 Task: Look for space in San José Guadalupe Otzacatipan, Mexico from 2nd June, 2023 to 9th June, 2023 for 5 adults in price range Rs.7000 to Rs.13000. Place can be shared room with 2 bedrooms having 5 beds and 2 bathrooms. Property type can be house, flat, guest house. Amenities needed are: wifi. Booking option can be shelf check-in. Required host language is English.
Action: Mouse moved to (419, 88)
Screenshot: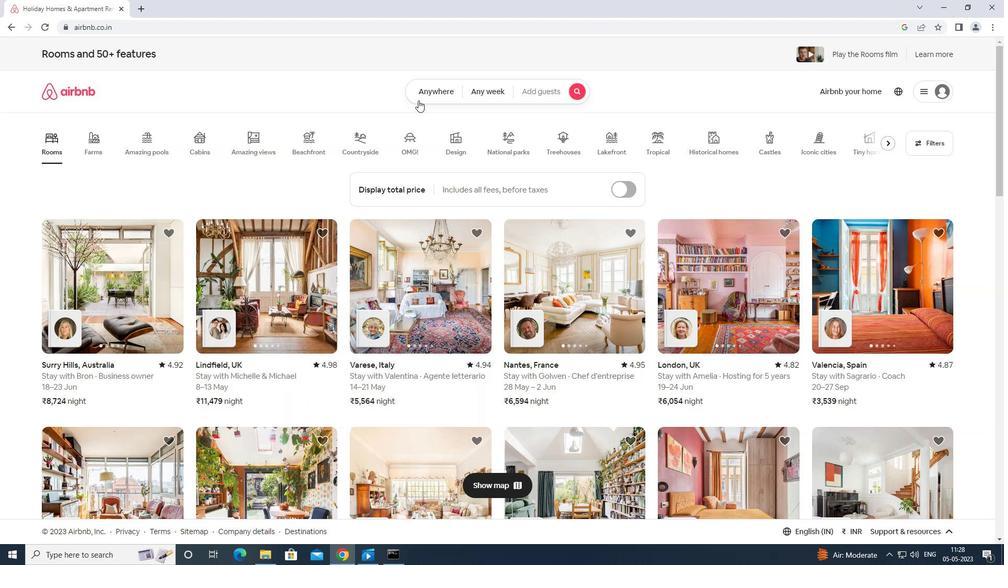 
Action: Mouse pressed left at (419, 88)
Screenshot: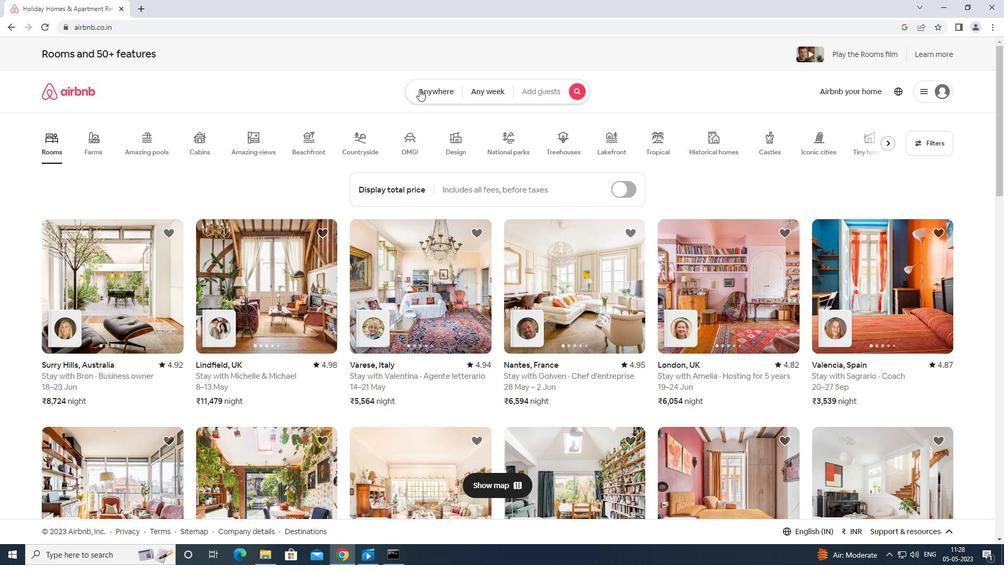 
Action: Mouse moved to (343, 129)
Screenshot: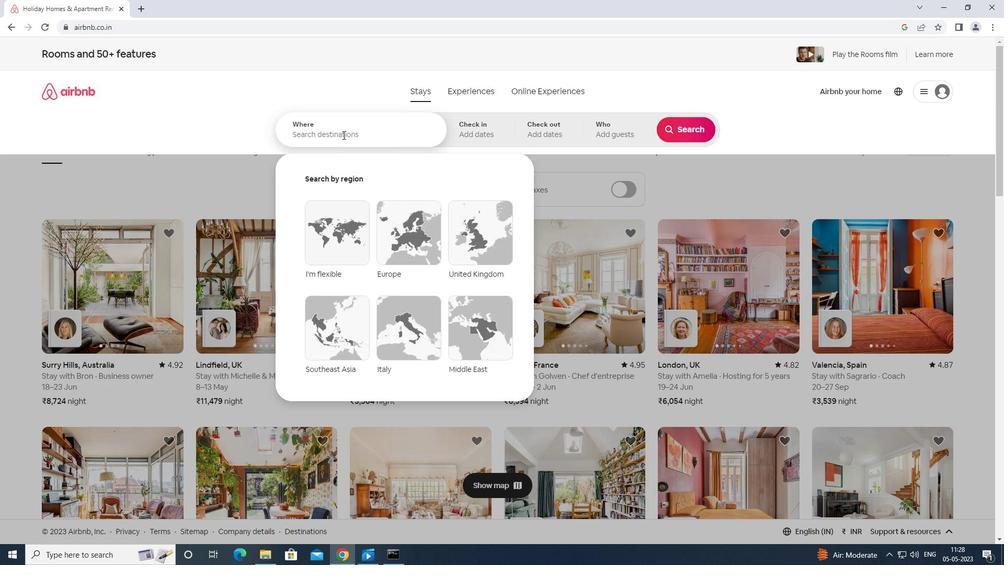 
Action: Mouse pressed left at (343, 129)
Screenshot: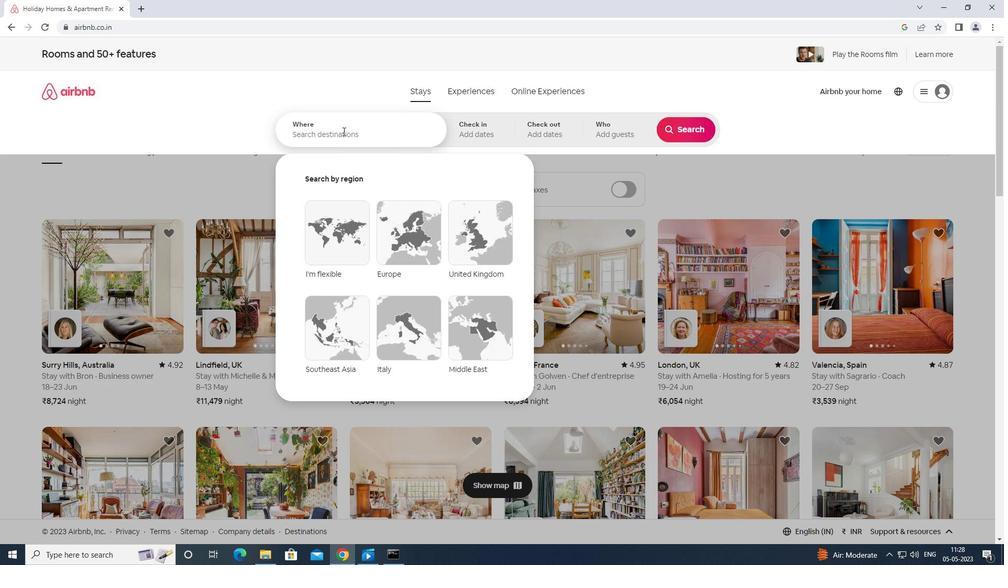 
Action: Mouse moved to (343, 128)
Screenshot: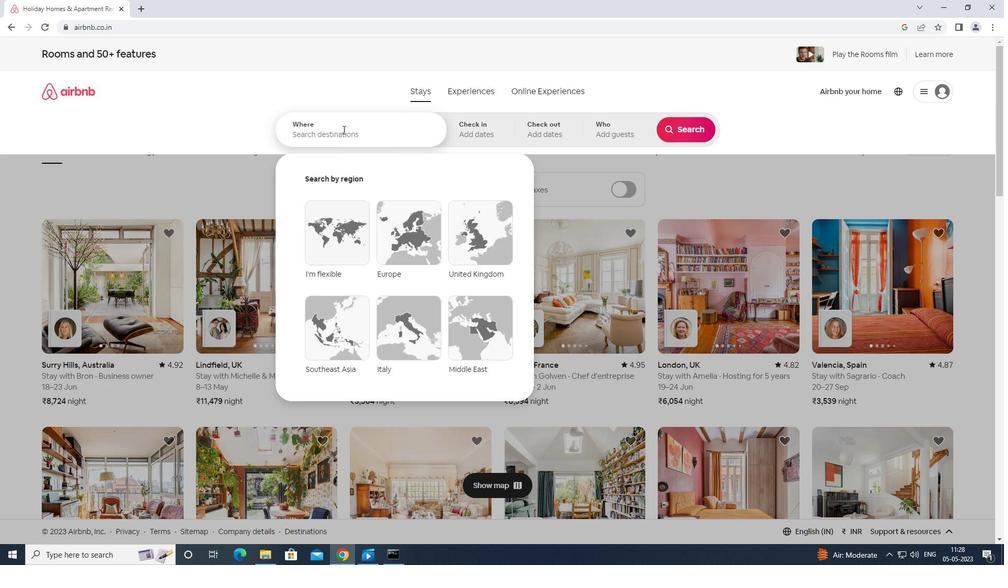 
Action: Key pressed <Key.caps_lock><Key.shift>SA<Key.backspace><Key.backspace><Key.shift>
Screenshot: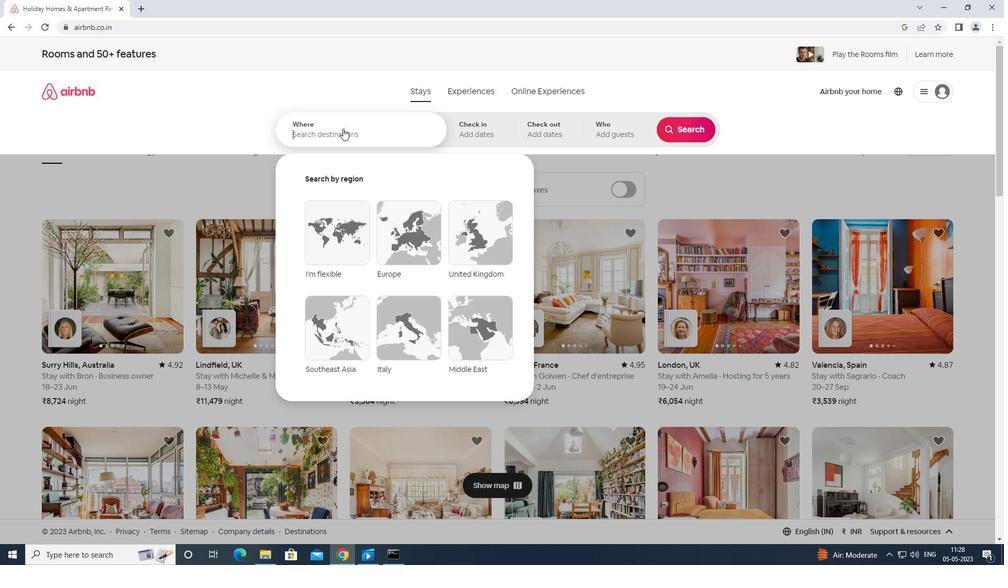 
Action: Mouse moved to (343, 128)
Screenshot: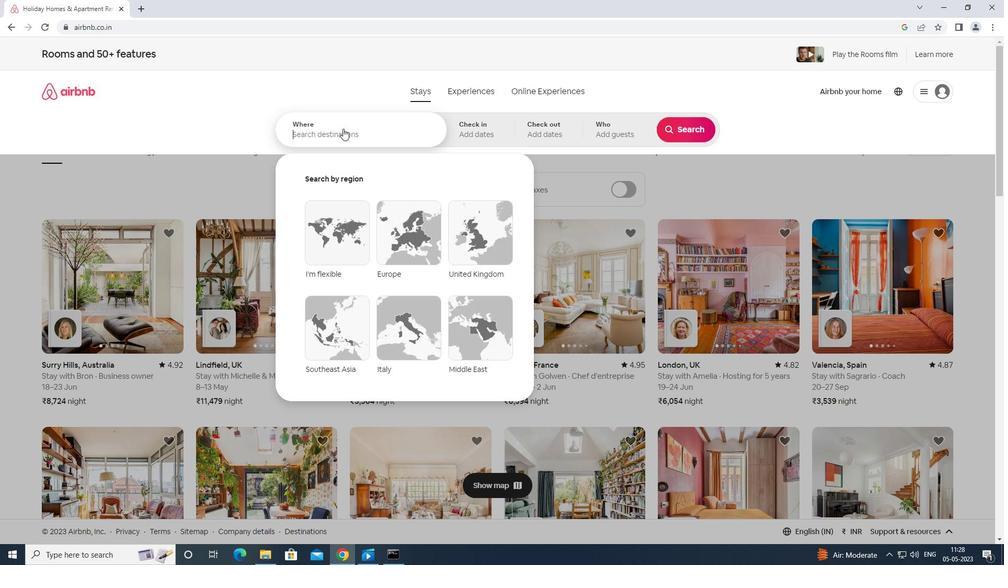 
Action: Key pressed <Key.caps_lock>
Screenshot: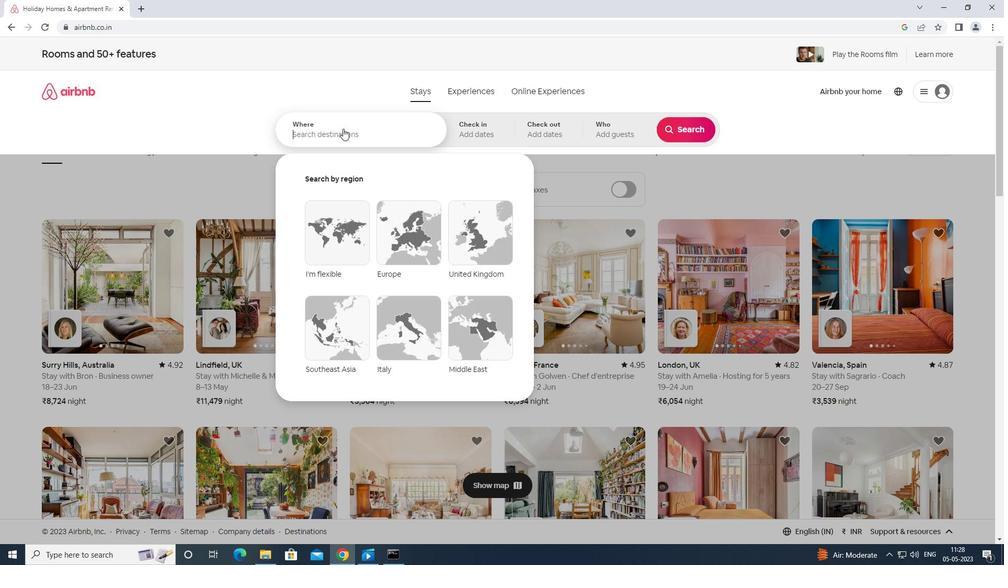 
Action: Mouse moved to (340, 129)
Screenshot: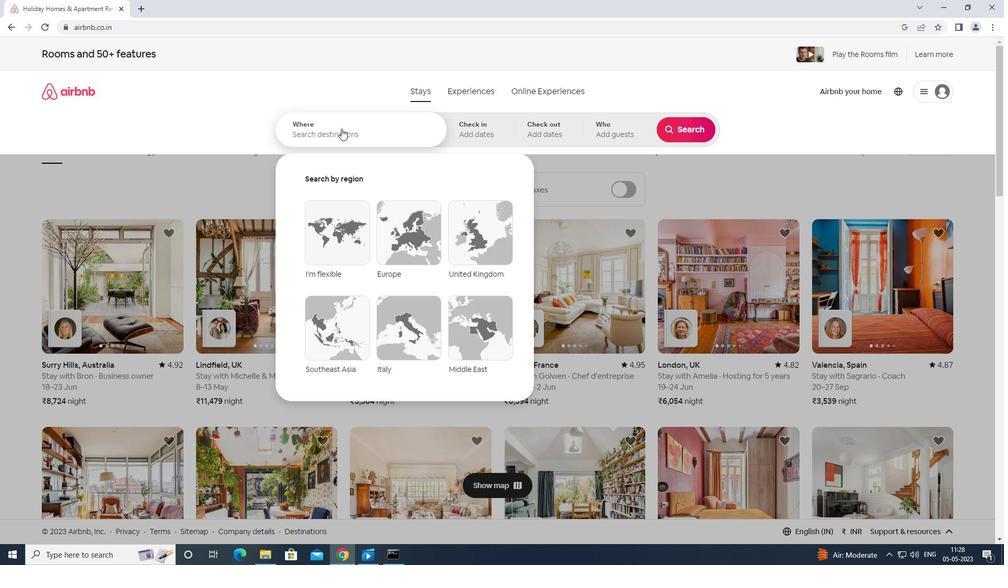 
Action: Key pressed SANJO
Screenshot: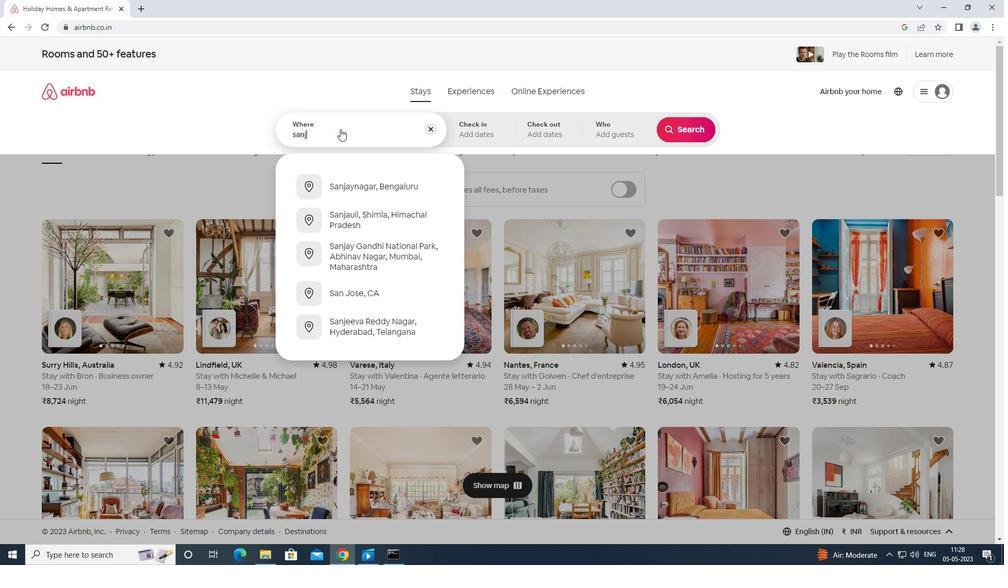 
Action: Mouse moved to (340, 129)
Screenshot: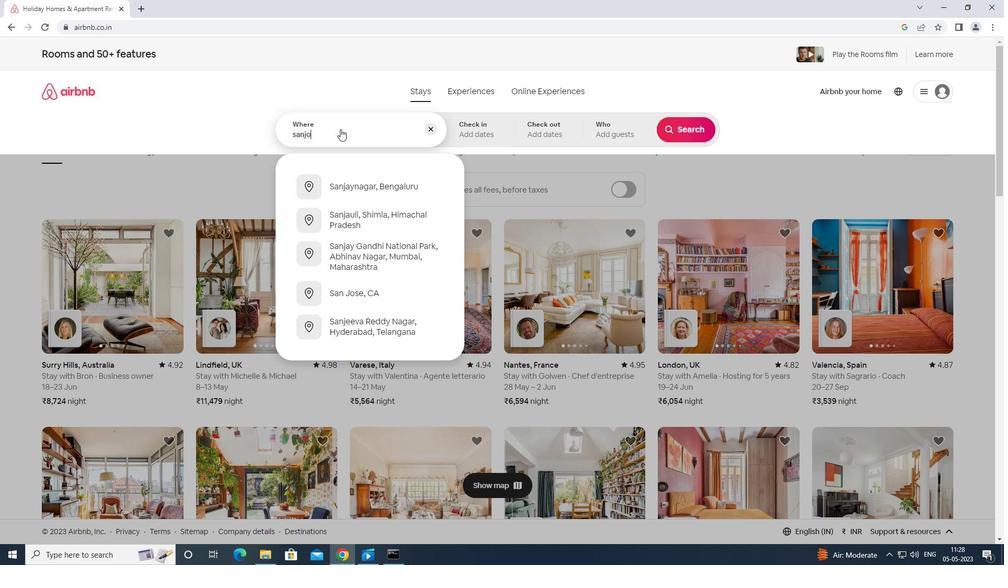 
Action: Key pressed SE
Screenshot: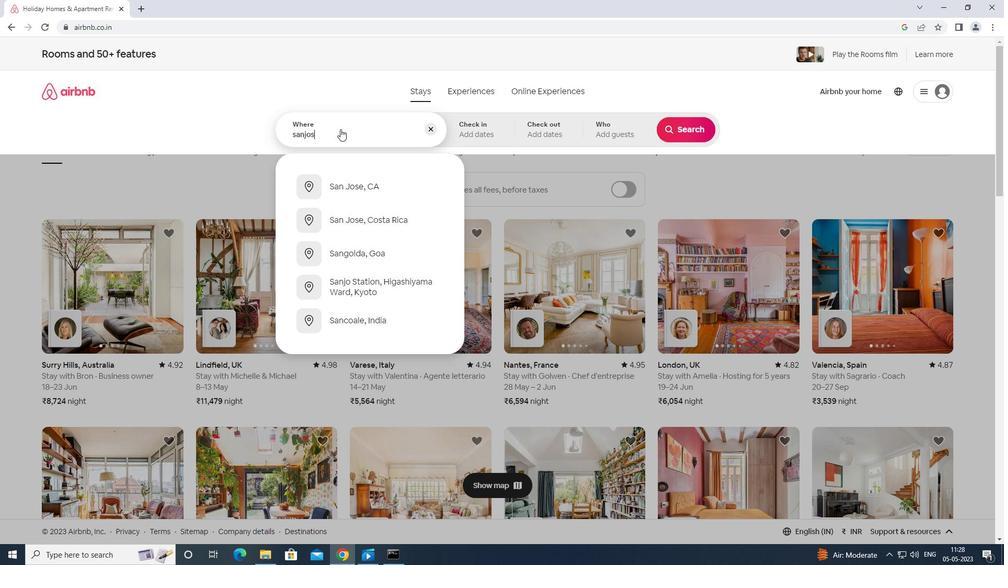 
Action: Mouse moved to (339, 129)
Screenshot: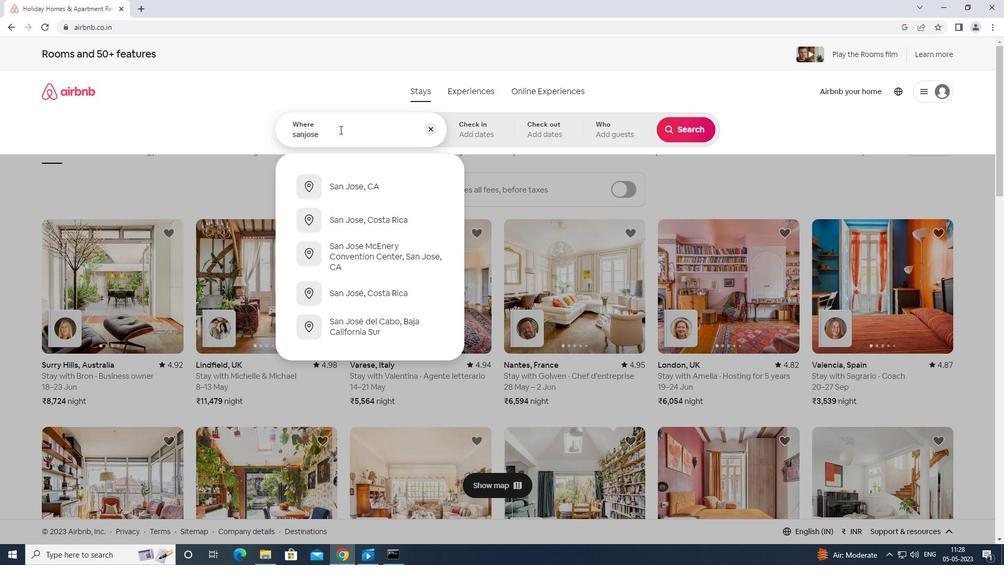 
Action: Key pressed <Key.space>GU
Screenshot: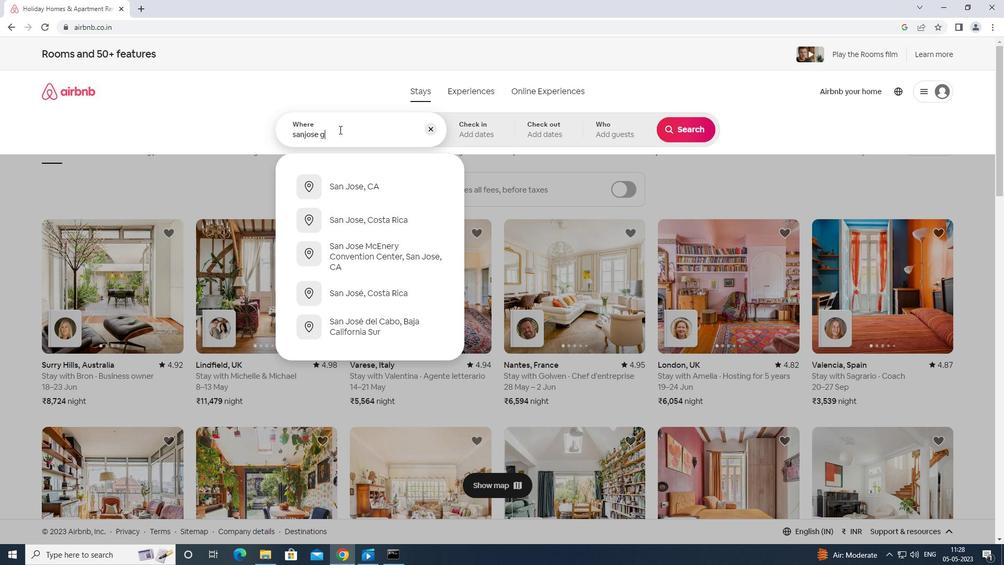 
Action: Mouse moved to (339, 130)
Screenshot: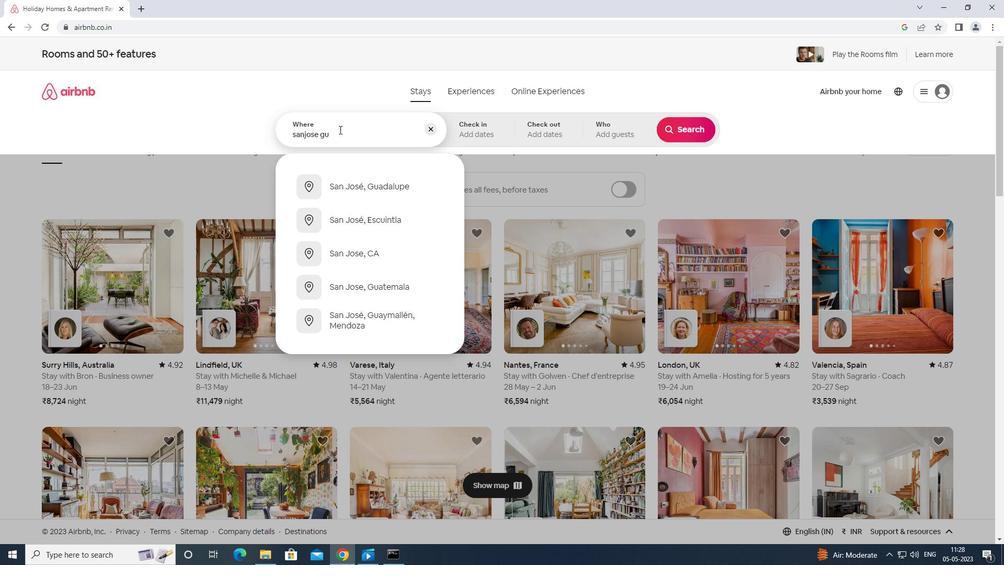 
Action: Key pressed ALUPE<Key.space>OTZACATIOA<Key.backspace><Key.backspace>PAM<Key.backspace>N<Key.enter>
Screenshot: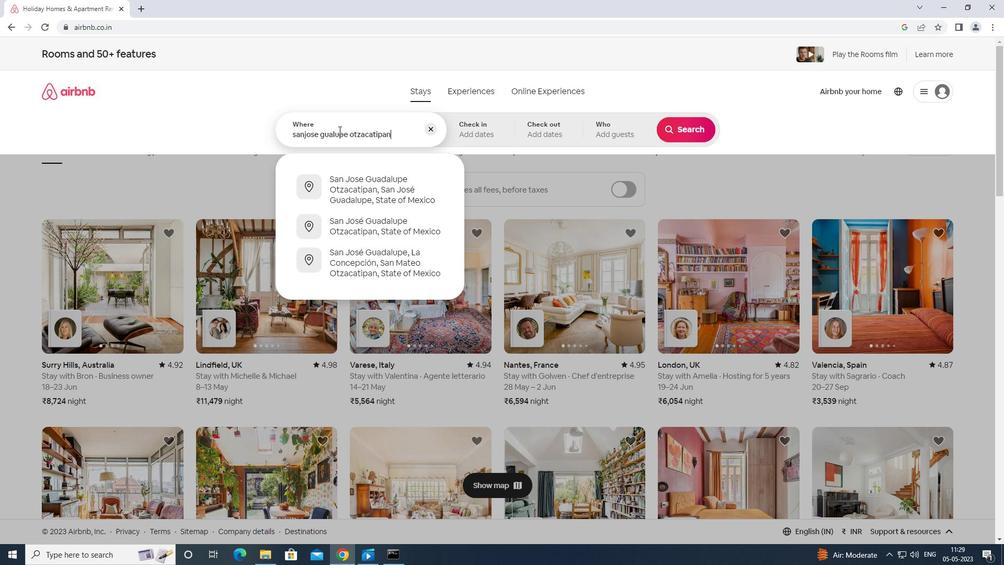 
Action: Mouse moved to (646, 256)
Screenshot: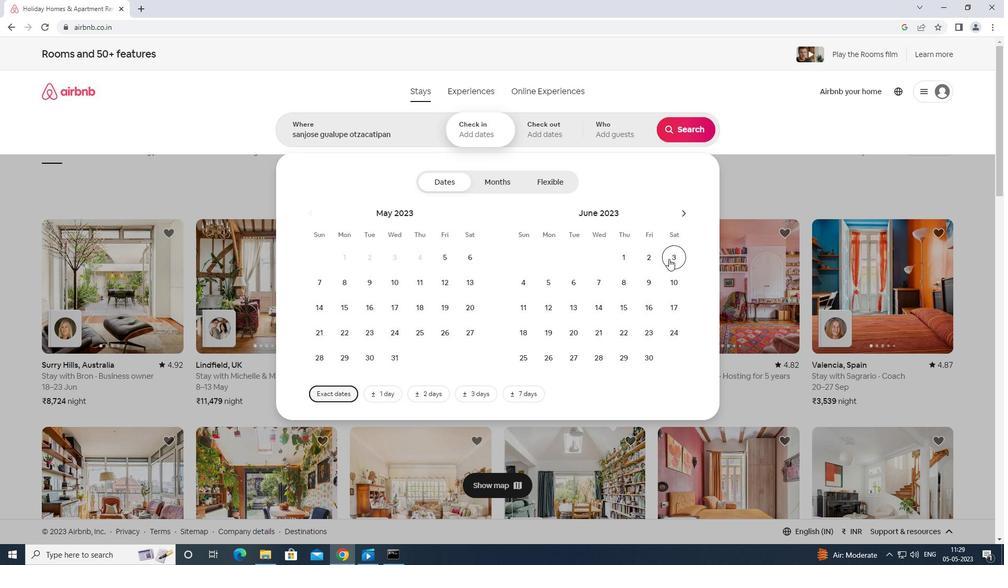 
Action: Mouse pressed left at (646, 256)
Screenshot: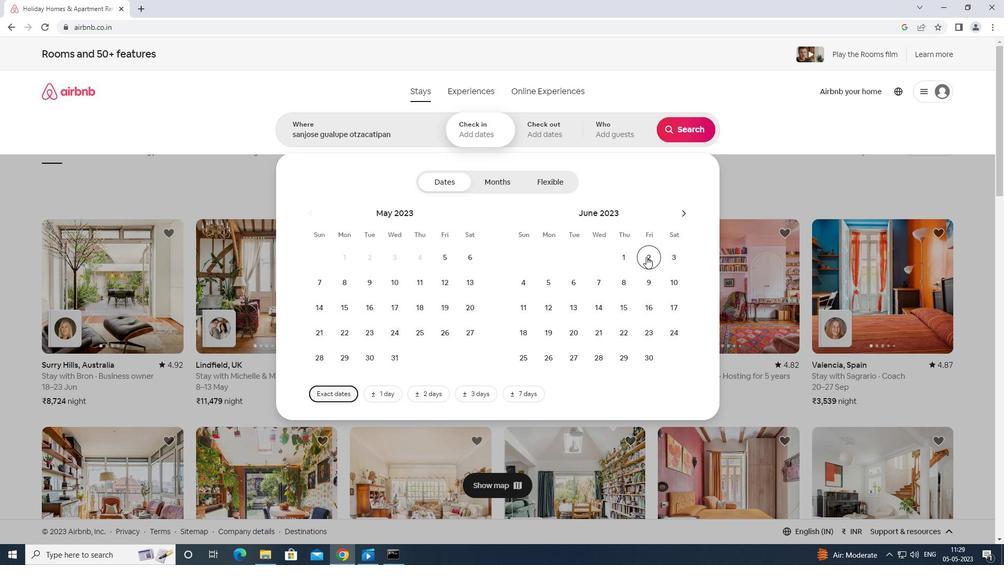 
Action: Mouse moved to (646, 282)
Screenshot: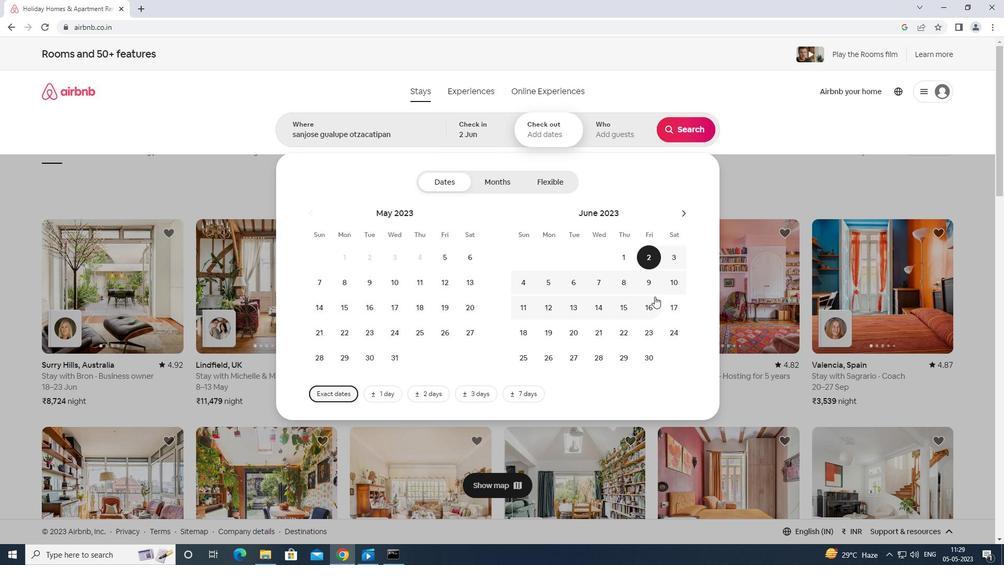 
Action: Mouse pressed left at (646, 282)
Screenshot: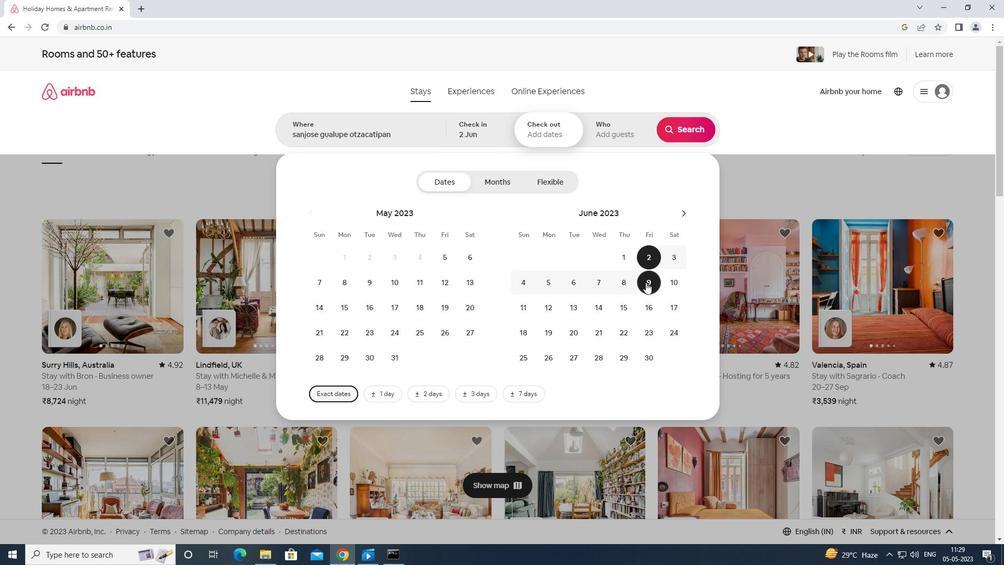
Action: Mouse moved to (617, 126)
Screenshot: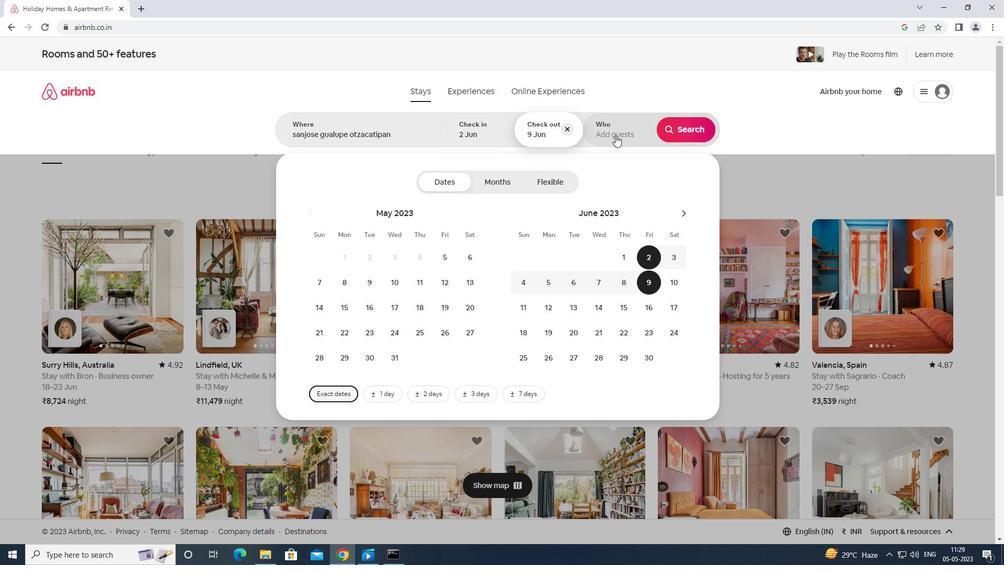 
Action: Mouse pressed left at (617, 126)
Screenshot: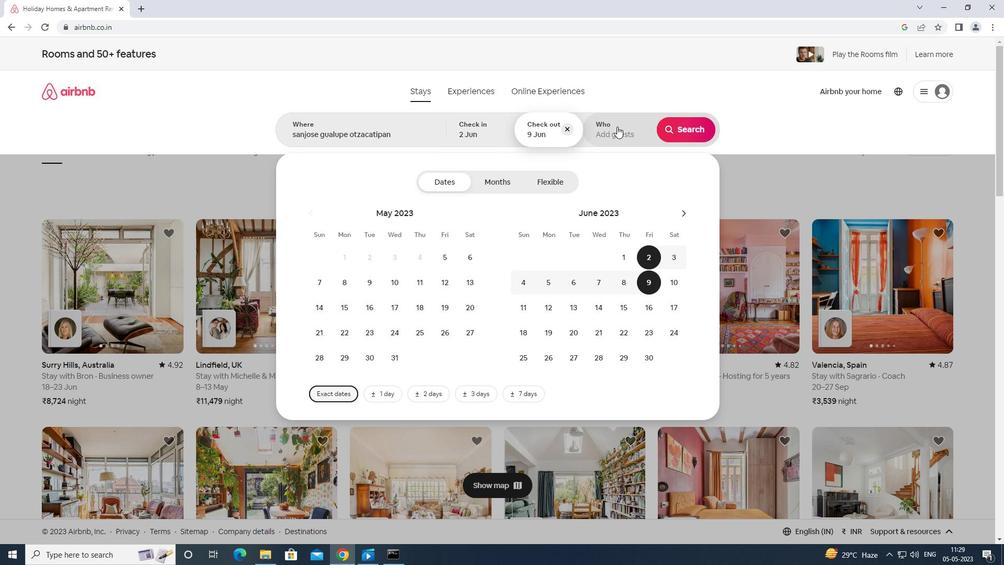 
Action: Mouse moved to (704, 189)
Screenshot: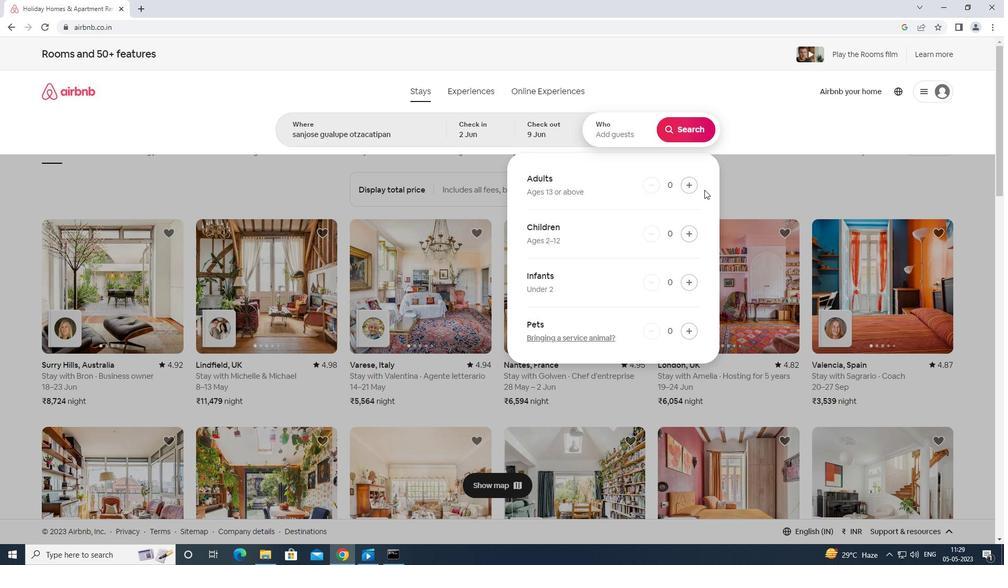 
Action: Mouse pressed left at (704, 189)
Screenshot: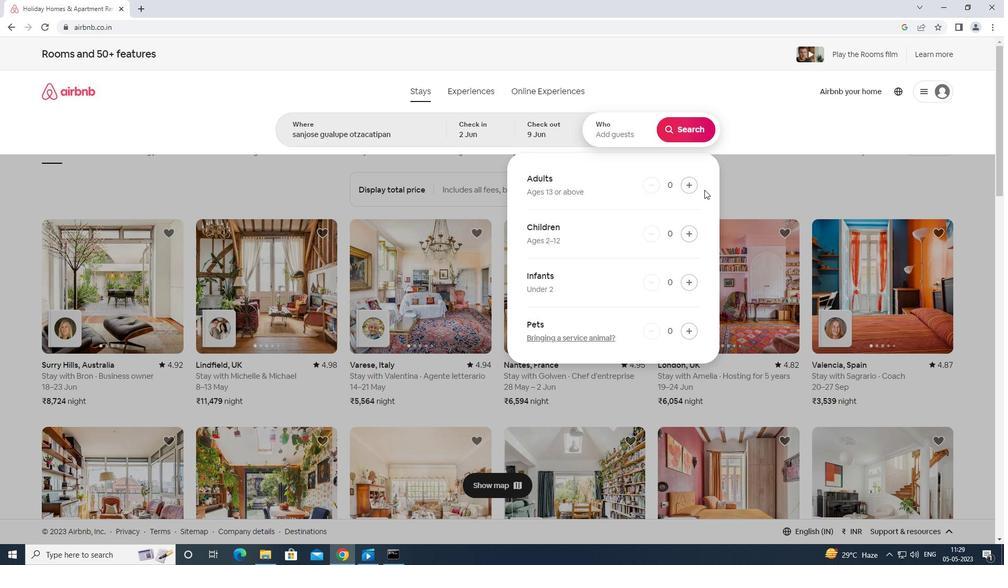 
Action: Mouse moved to (694, 186)
Screenshot: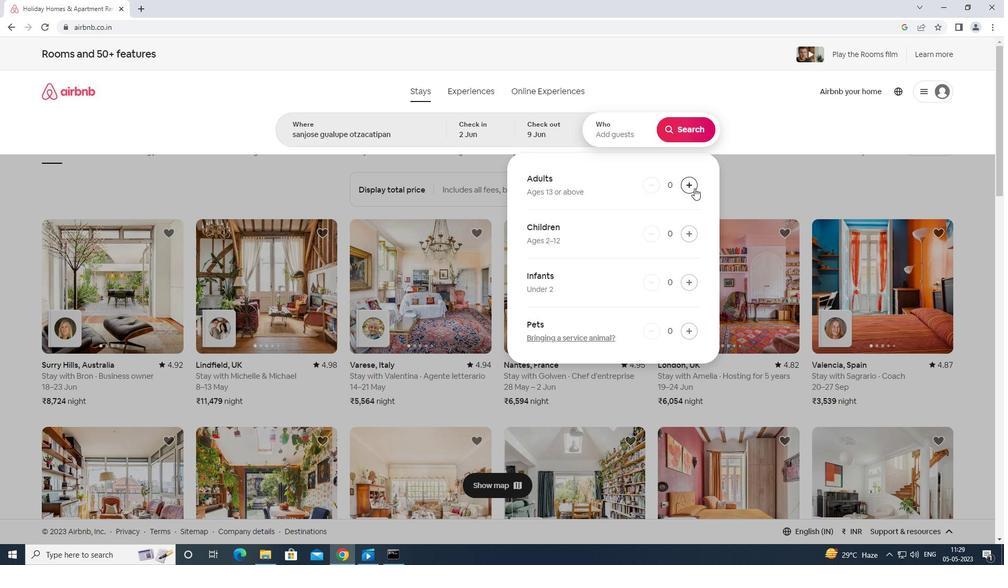 
Action: Mouse pressed left at (694, 186)
Screenshot: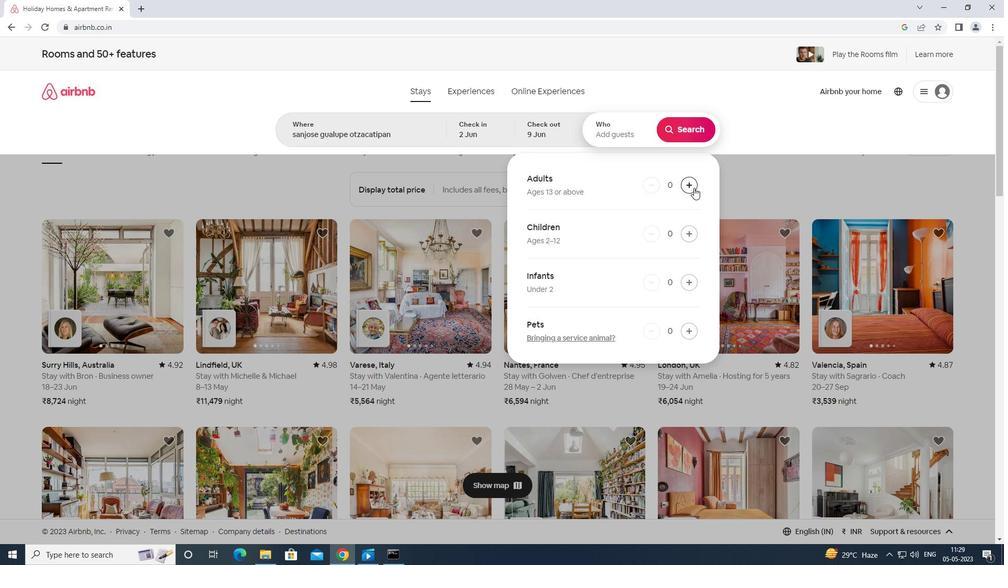 
Action: Mouse moved to (695, 185)
Screenshot: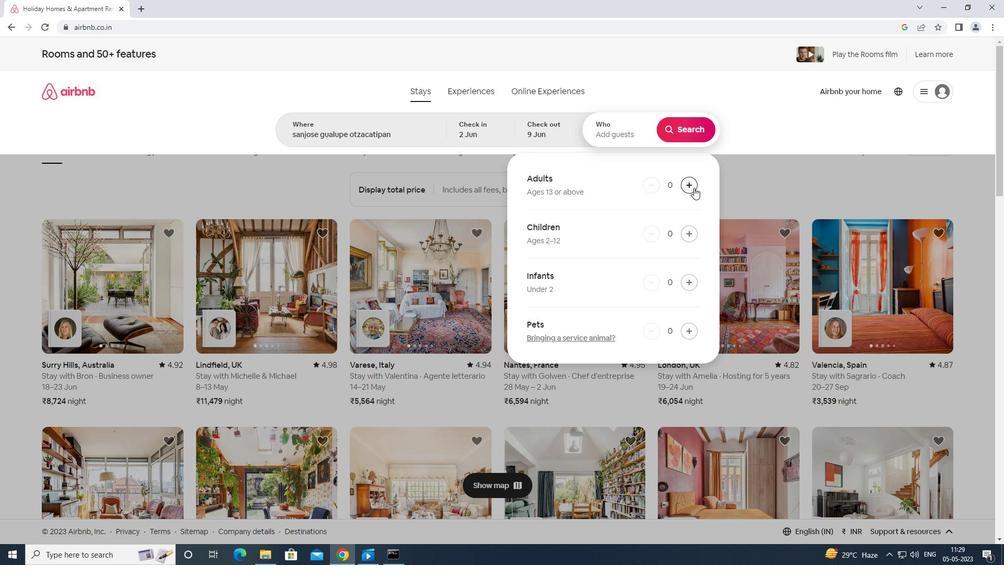 
Action: Mouse pressed left at (695, 185)
Screenshot: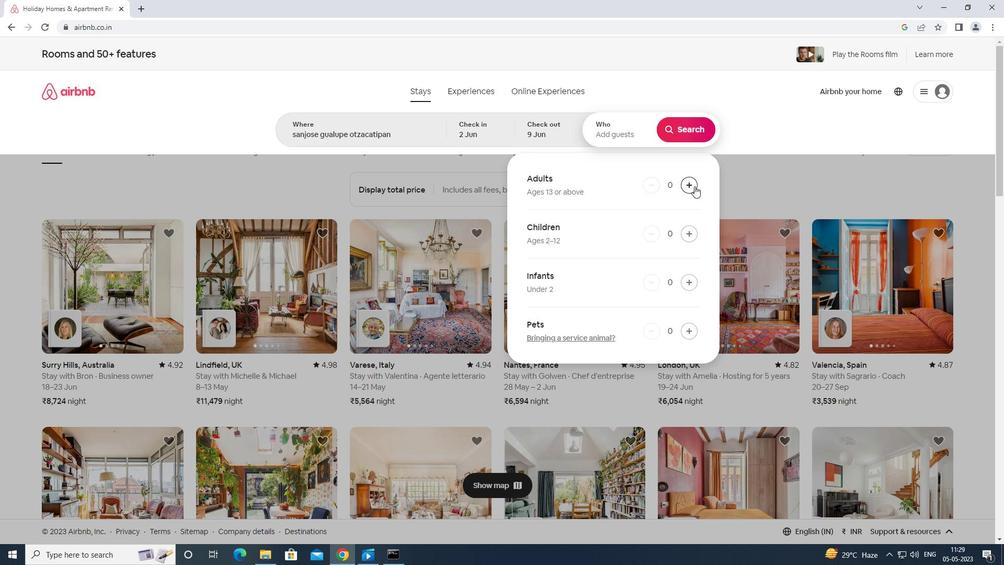 
Action: Mouse moved to (696, 185)
Screenshot: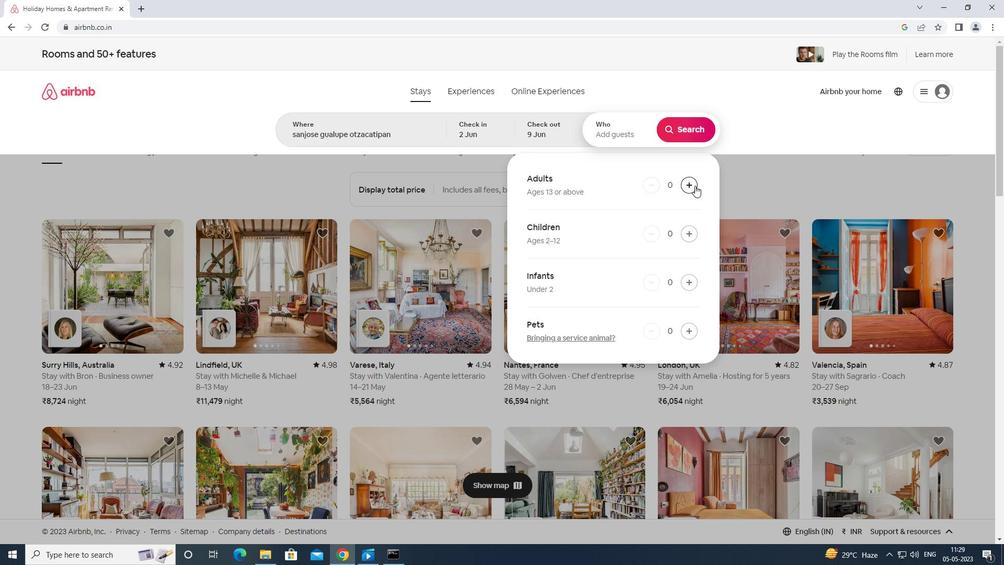 
Action: Mouse pressed left at (696, 185)
Screenshot: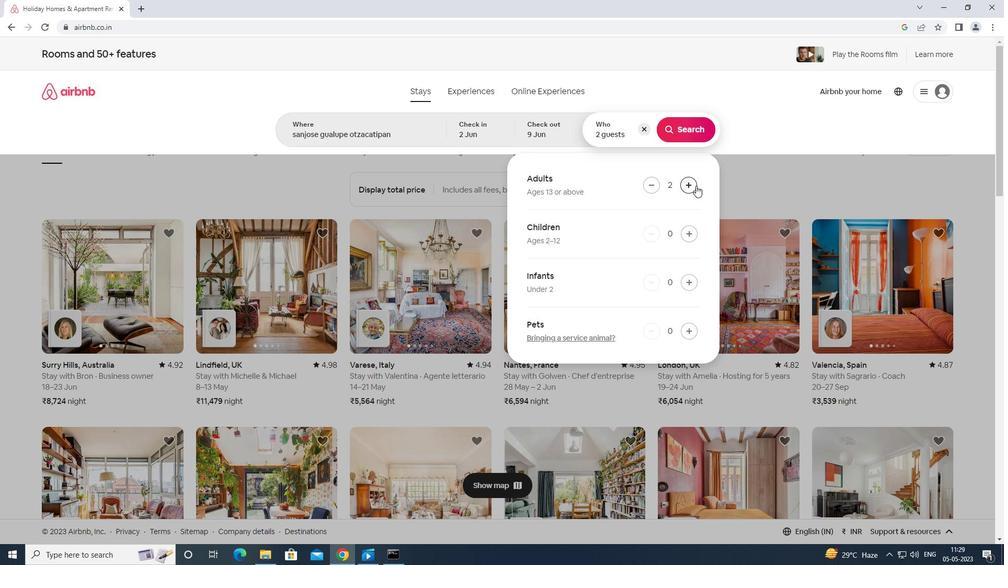 
Action: Mouse pressed left at (696, 185)
Screenshot: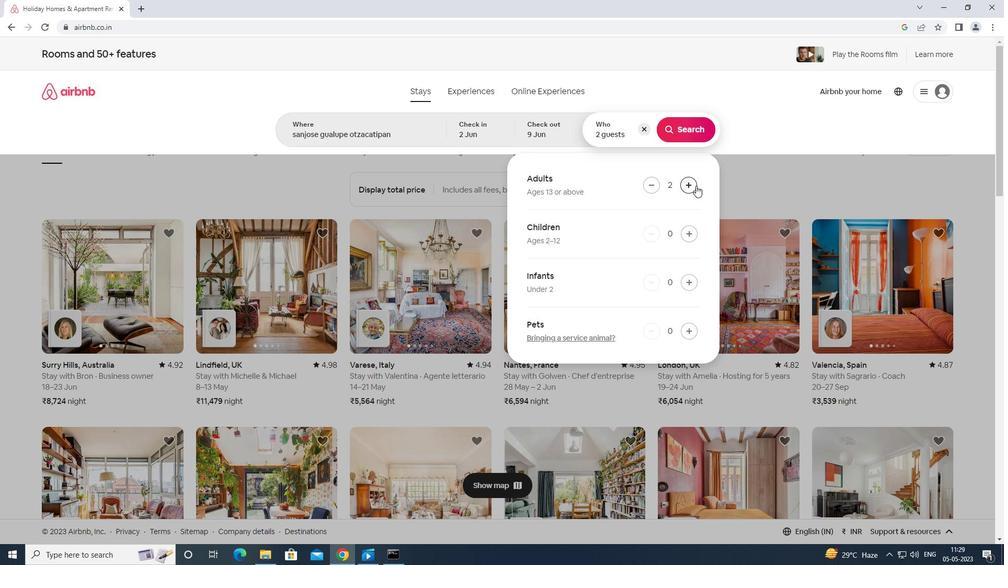 
Action: Mouse pressed left at (696, 185)
Screenshot: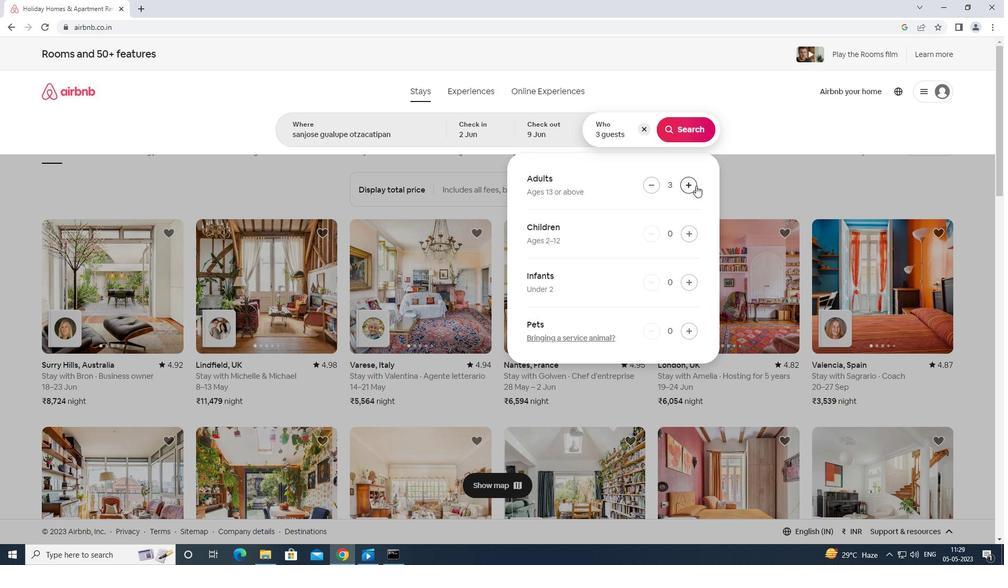 
Action: Mouse moved to (693, 131)
Screenshot: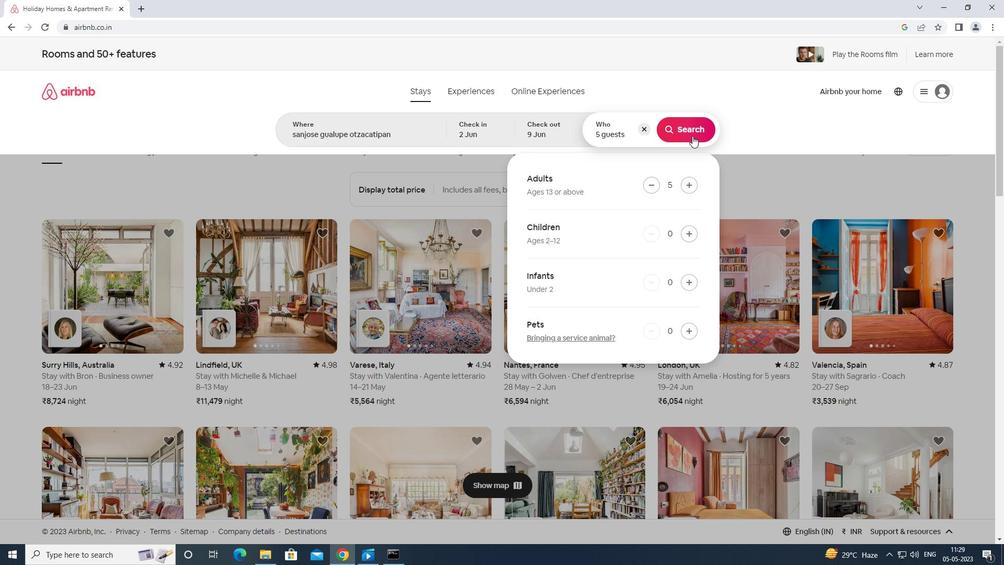 
Action: Mouse pressed left at (693, 131)
Screenshot: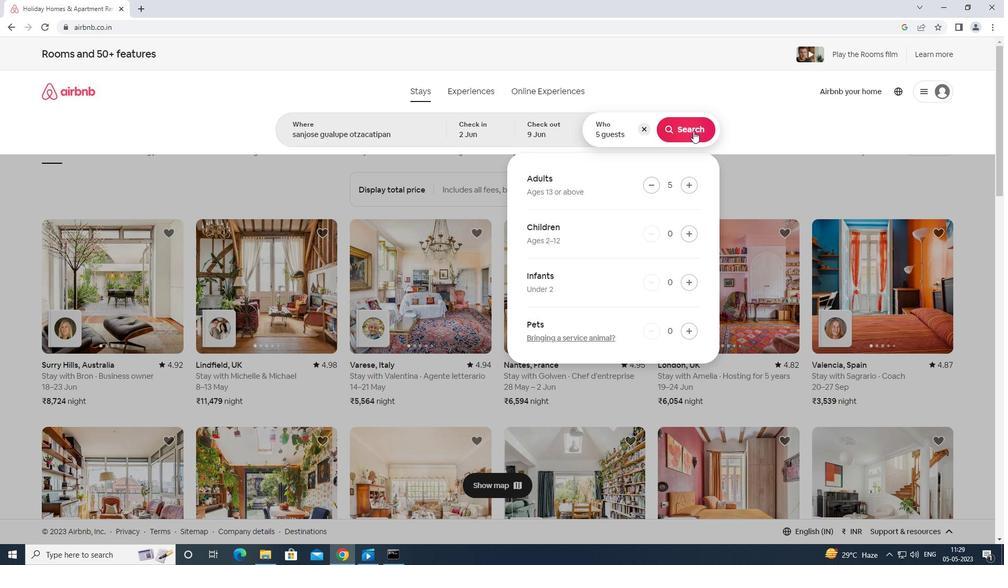 
Action: Mouse moved to (962, 94)
Screenshot: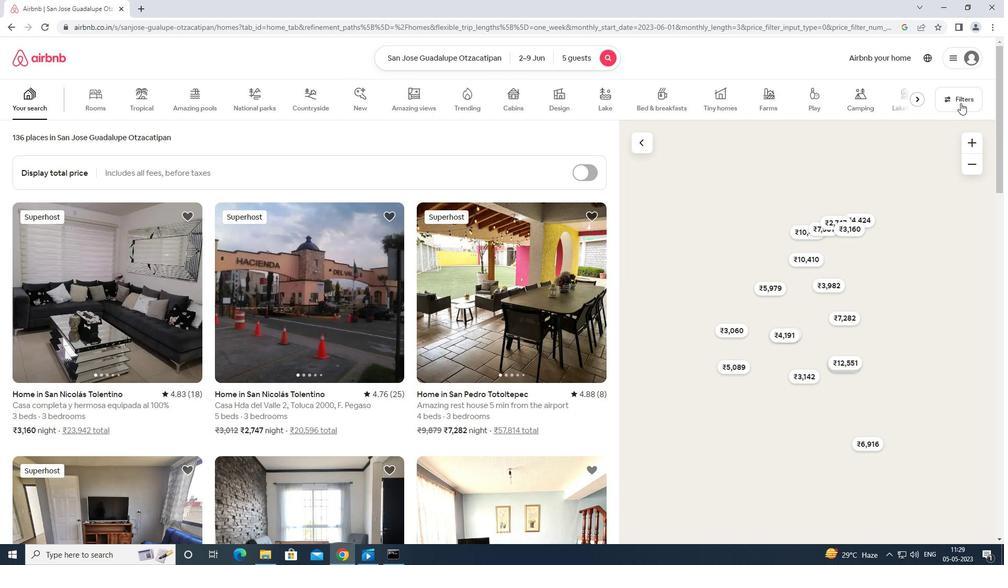 
Action: Mouse pressed left at (962, 94)
Screenshot: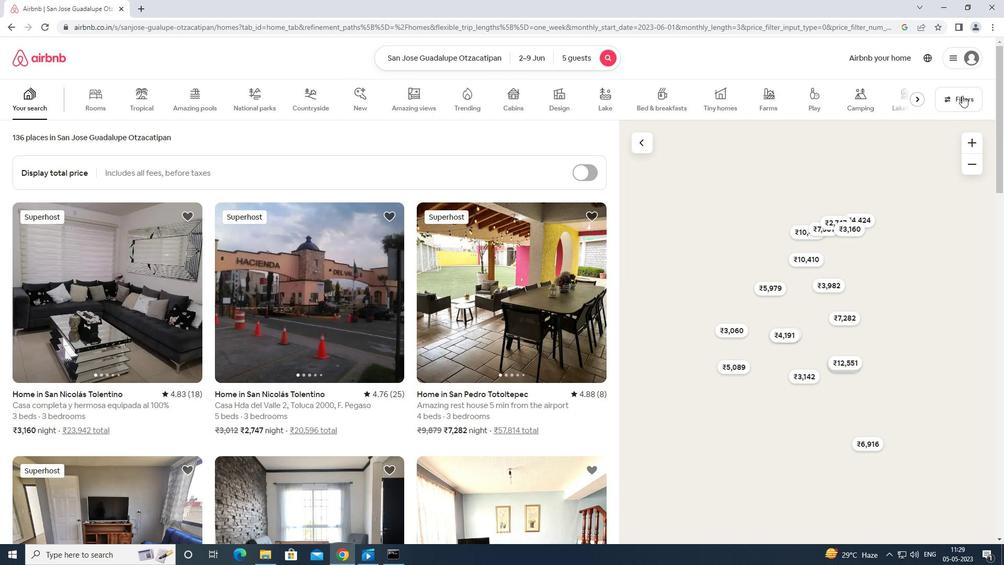 
Action: Mouse moved to (420, 352)
Screenshot: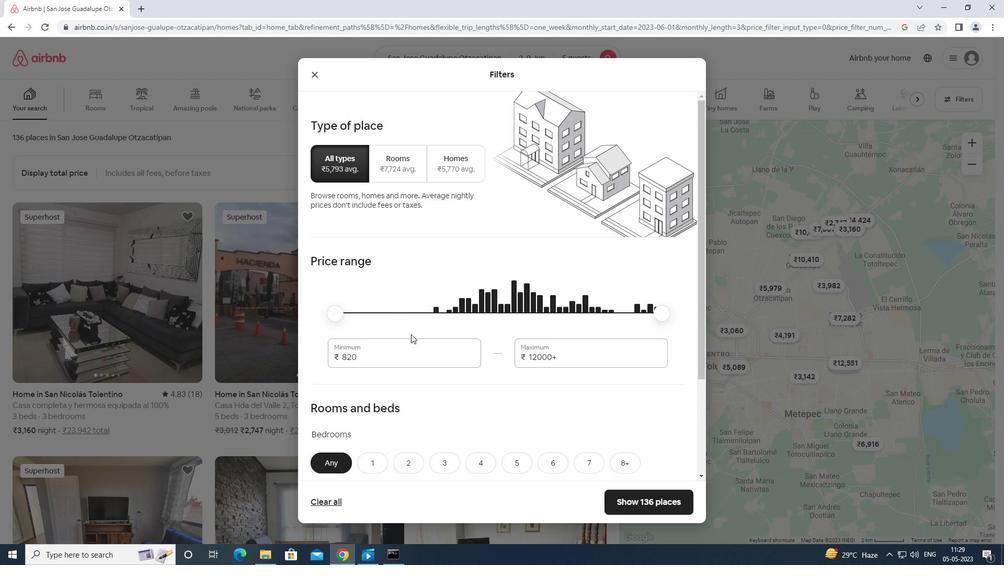
Action: Mouse pressed left at (420, 352)
Screenshot: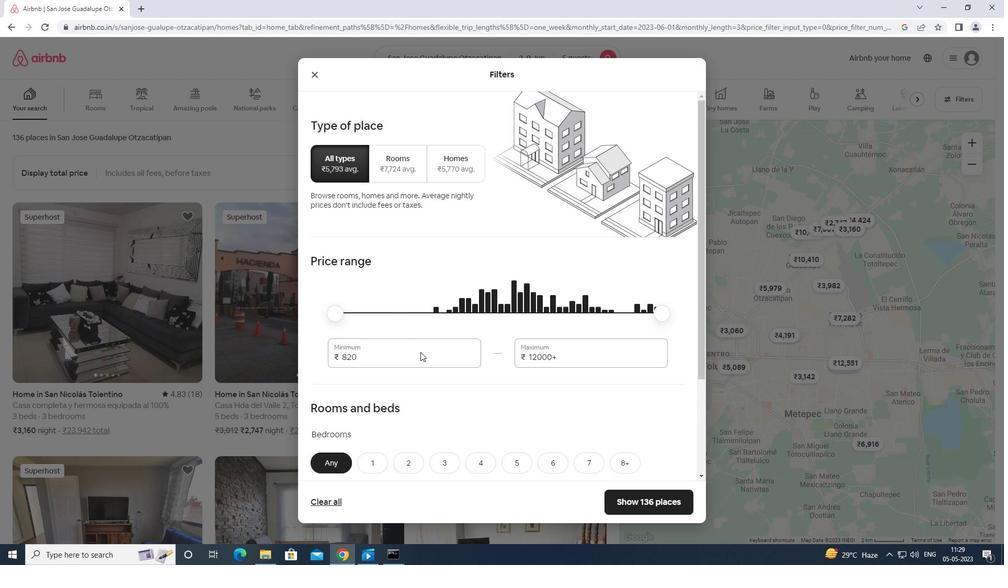 
Action: Mouse moved to (422, 352)
Screenshot: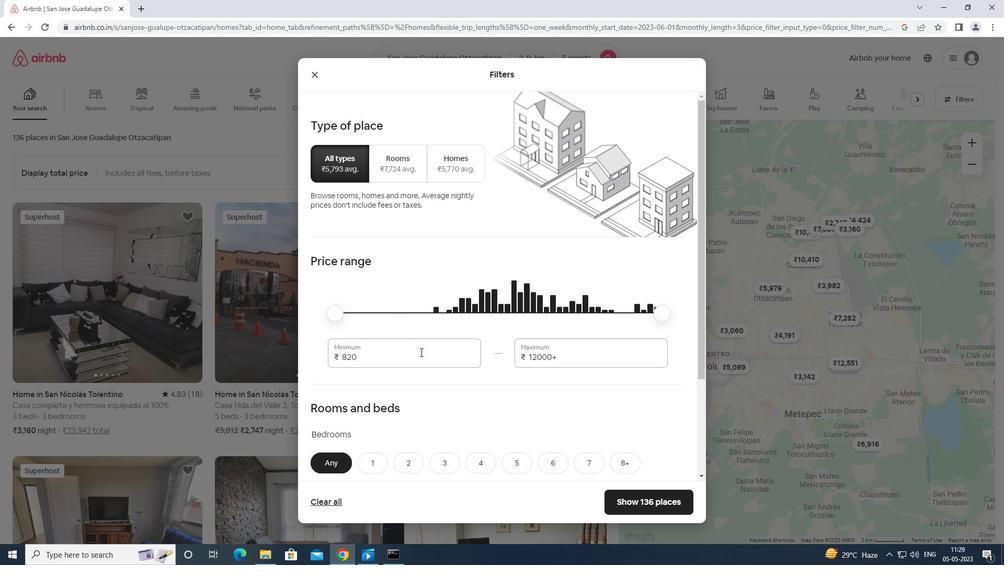 
Action: Key pressed <Key.backspace><Key.backspace><Key.backspace><Key.backspace><Key.backspace><Key.backspace><Key.backspace><Key.backspace><Key.backspace><Key.backspace>7000
Screenshot: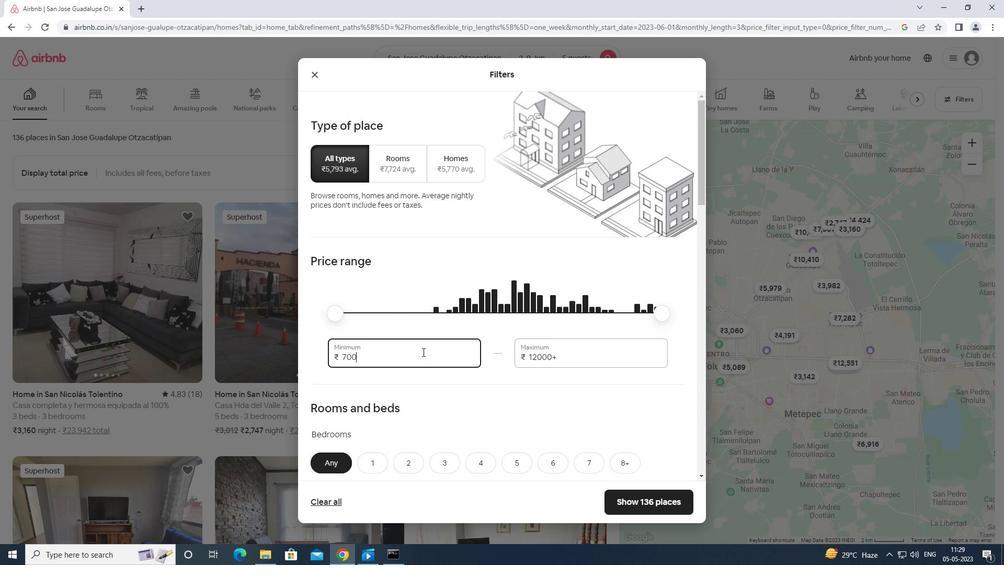 
Action: Mouse moved to (571, 357)
Screenshot: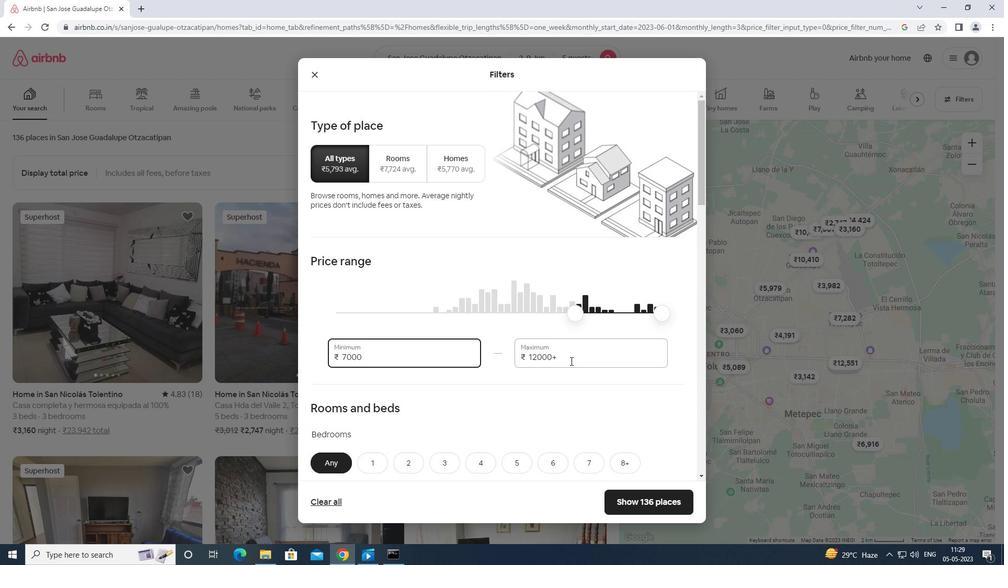 
Action: Mouse pressed left at (571, 357)
Screenshot: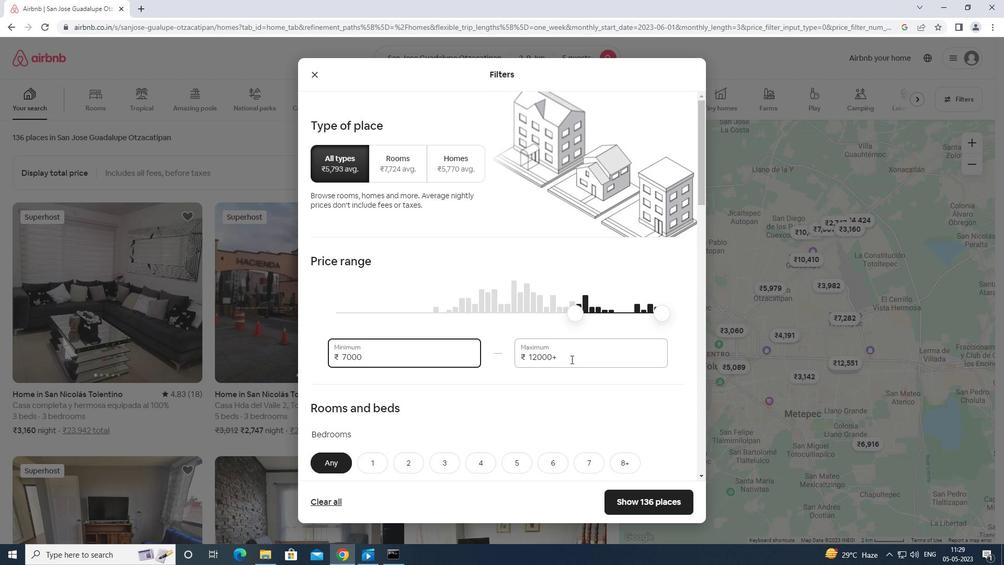 
Action: Key pressed <Key.backspace><Key.backspace><Key.backspace><Key.backspace><Key.backspace><Key.backspace><Key.backspace><Key.backspace><Key.backspace><Key.backspace><Key.backspace><Key.backspace>13000
Screenshot: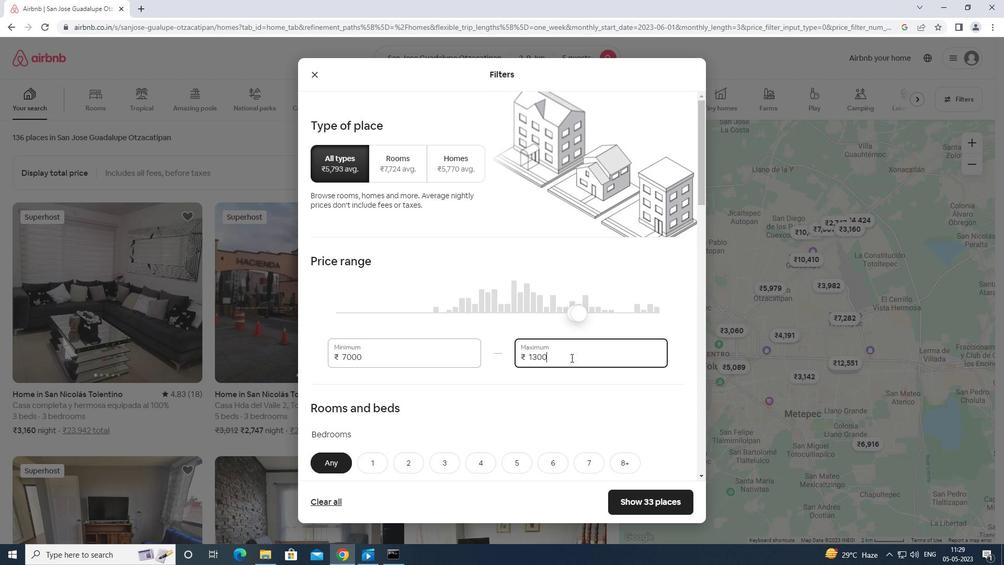 
Action: Mouse moved to (571, 357)
Screenshot: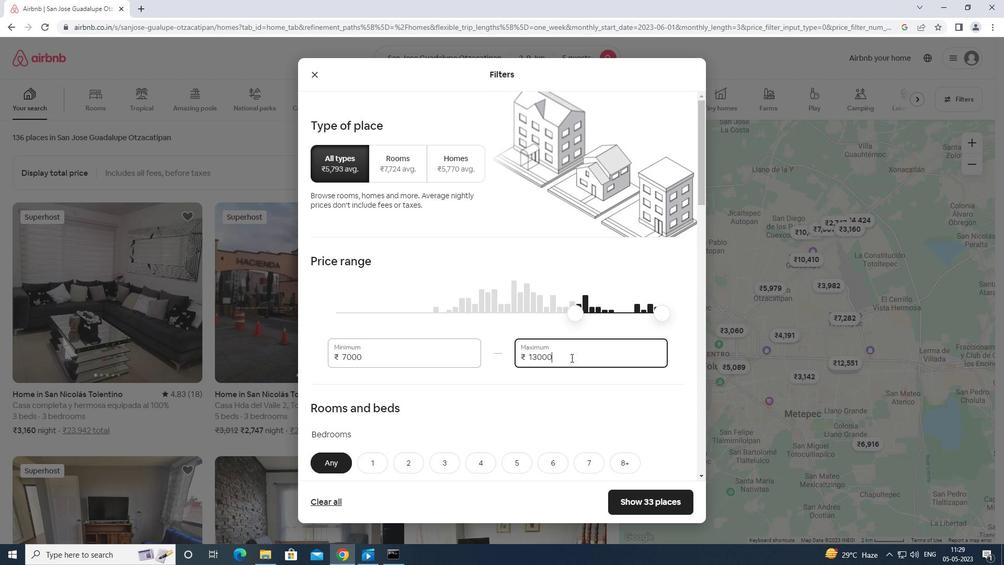 
Action: Mouse scrolled (571, 356) with delta (0, 0)
Screenshot: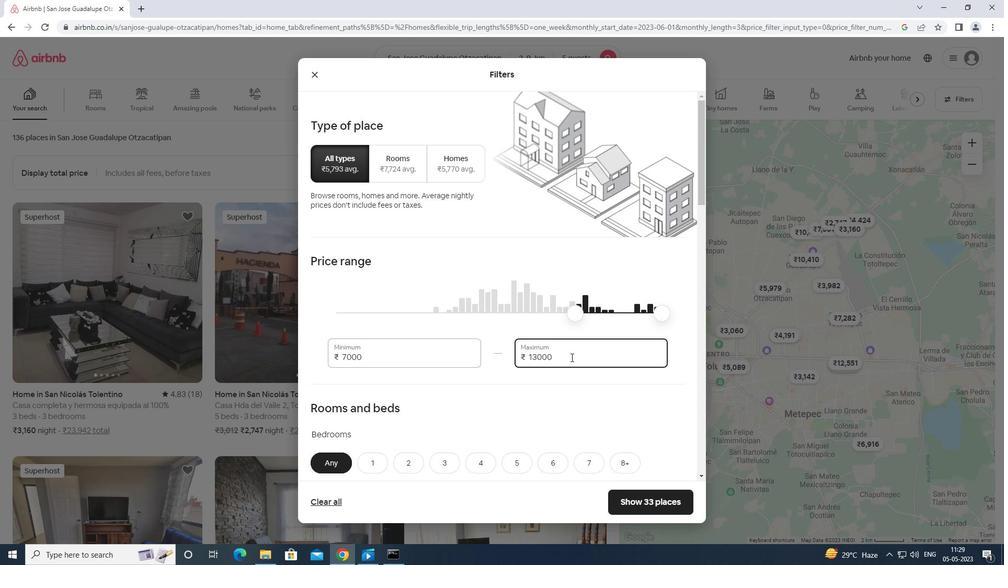 
Action: Mouse scrolled (571, 356) with delta (0, 0)
Screenshot: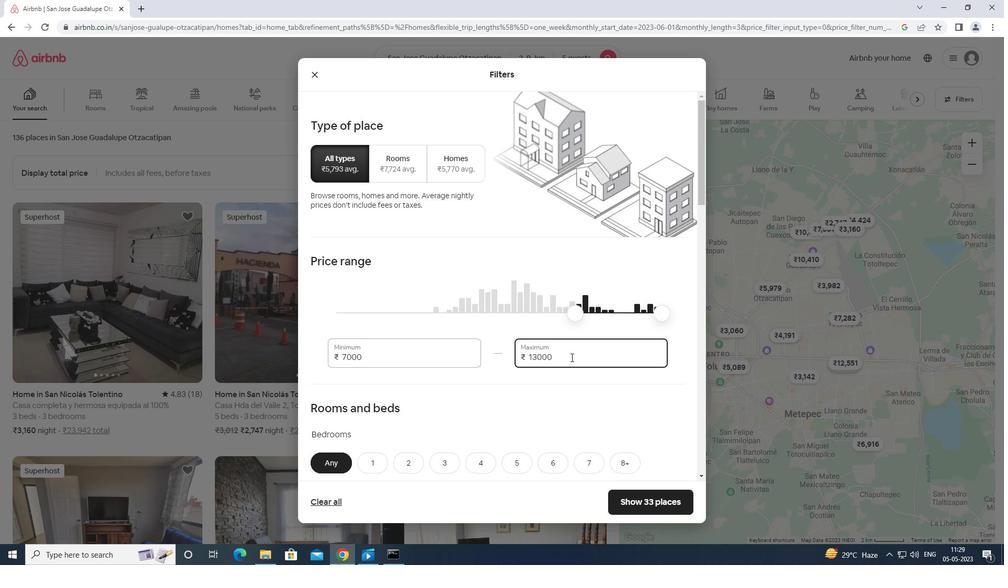 
Action: Mouse scrolled (571, 356) with delta (0, 0)
Screenshot: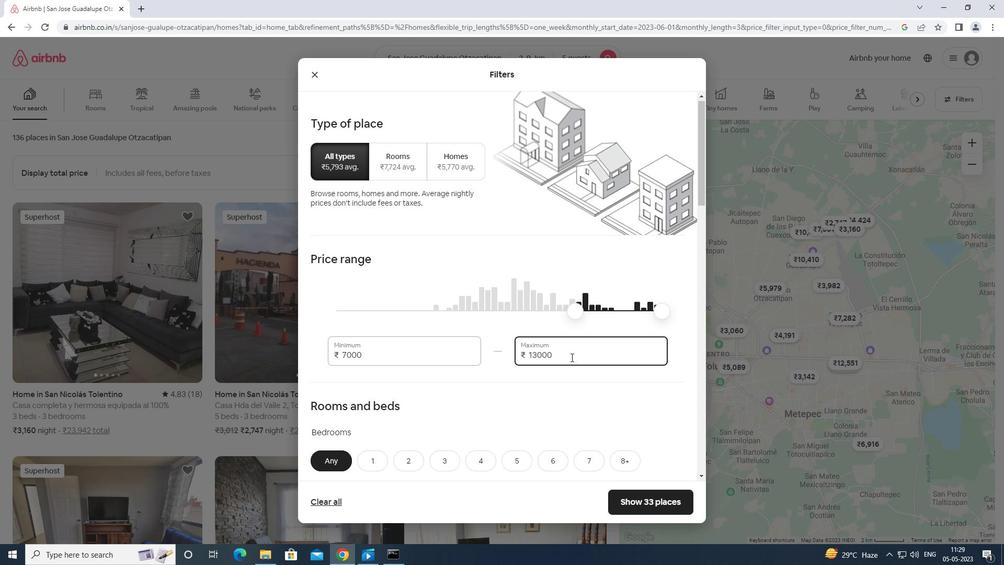 
Action: Mouse moved to (406, 298)
Screenshot: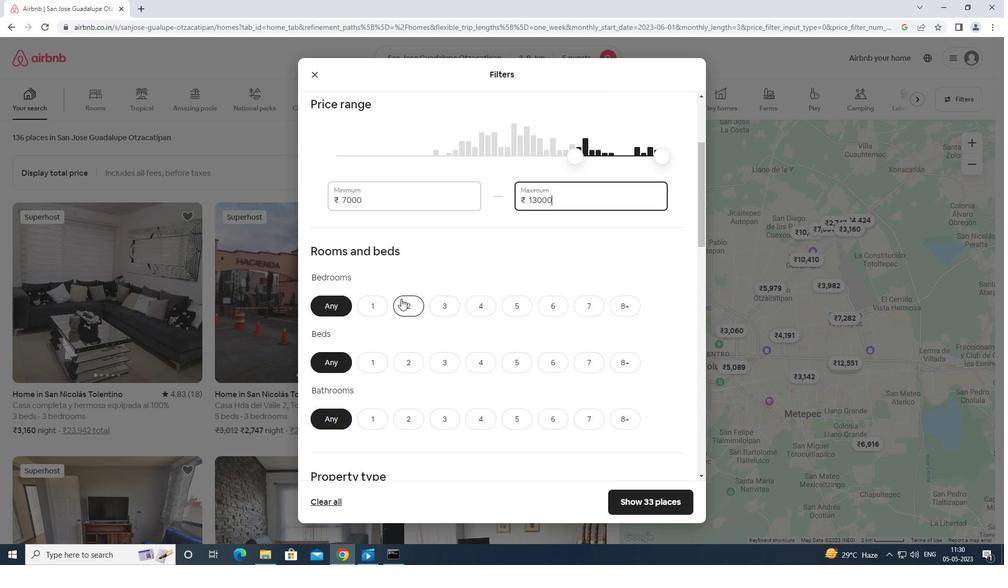 
Action: Mouse pressed left at (406, 298)
Screenshot: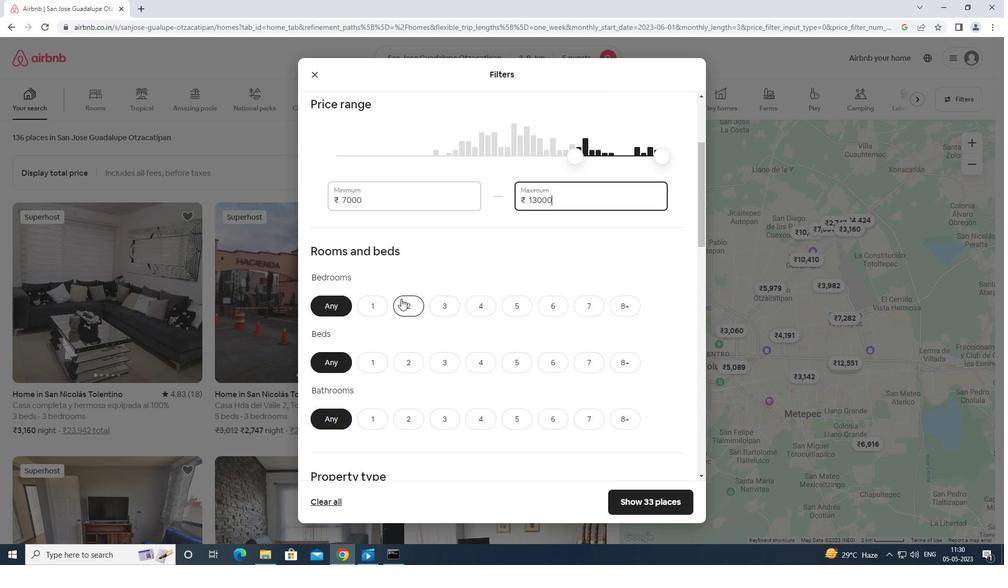 
Action: Mouse moved to (509, 361)
Screenshot: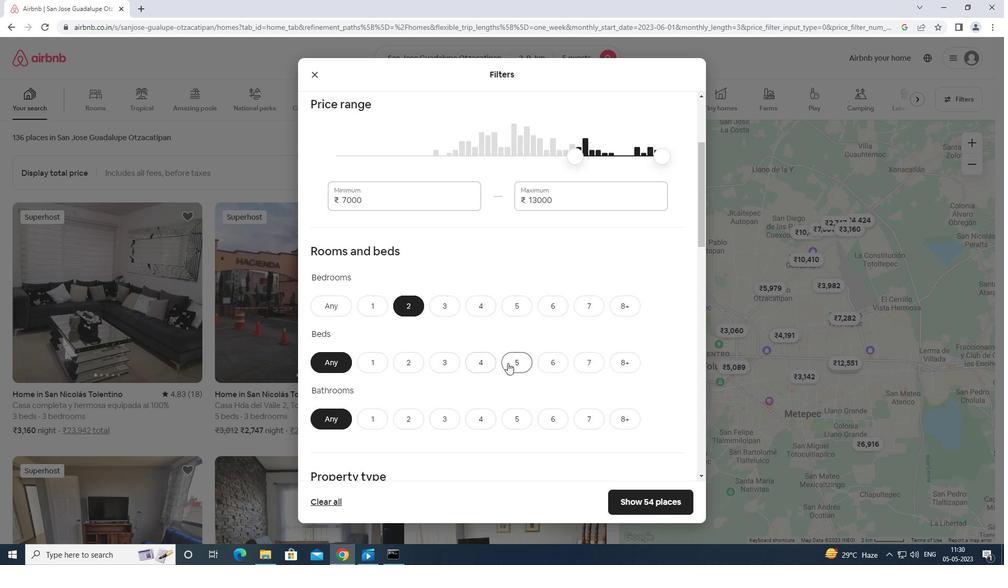 
Action: Mouse pressed left at (509, 361)
Screenshot: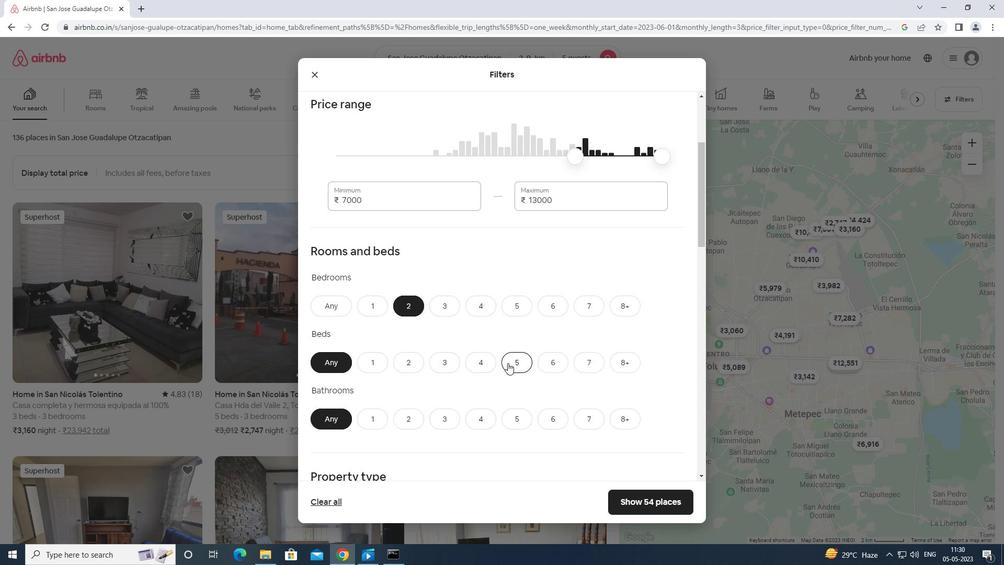 
Action: Mouse moved to (406, 423)
Screenshot: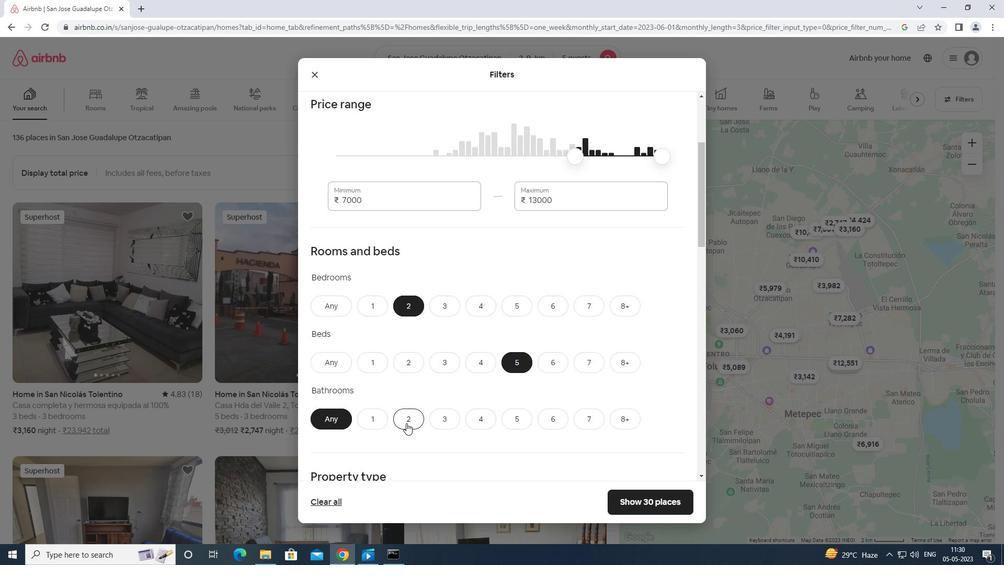 
Action: Mouse pressed left at (406, 423)
Screenshot: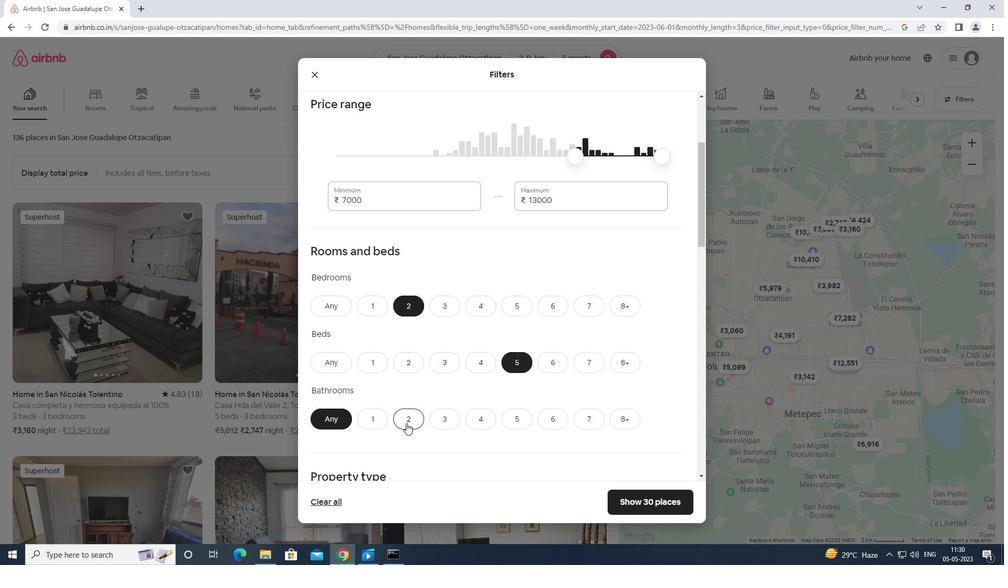 
Action: Mouse moved to (411, 410)
Screenshot: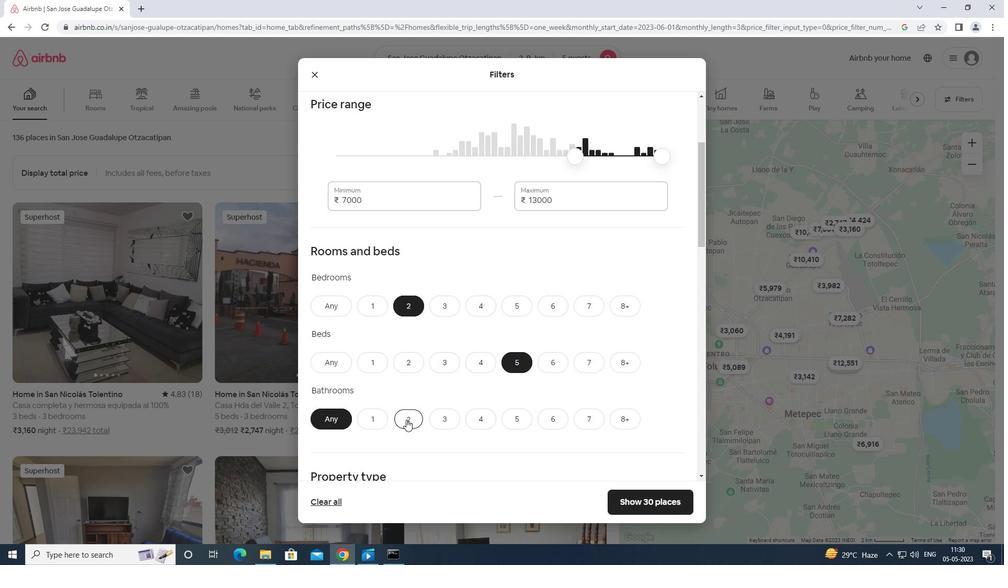 
Action: Mouse scrolled (411, 410) with delta (0, 0)
Screenshot: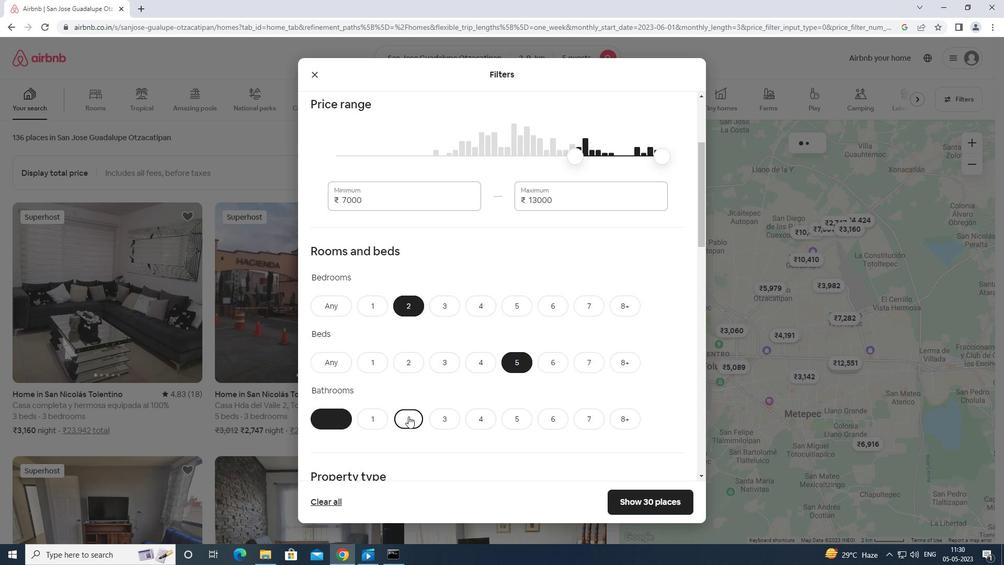 
Action: Mouse scrolled (411, 410) with delta (0, 0)
Screenshot: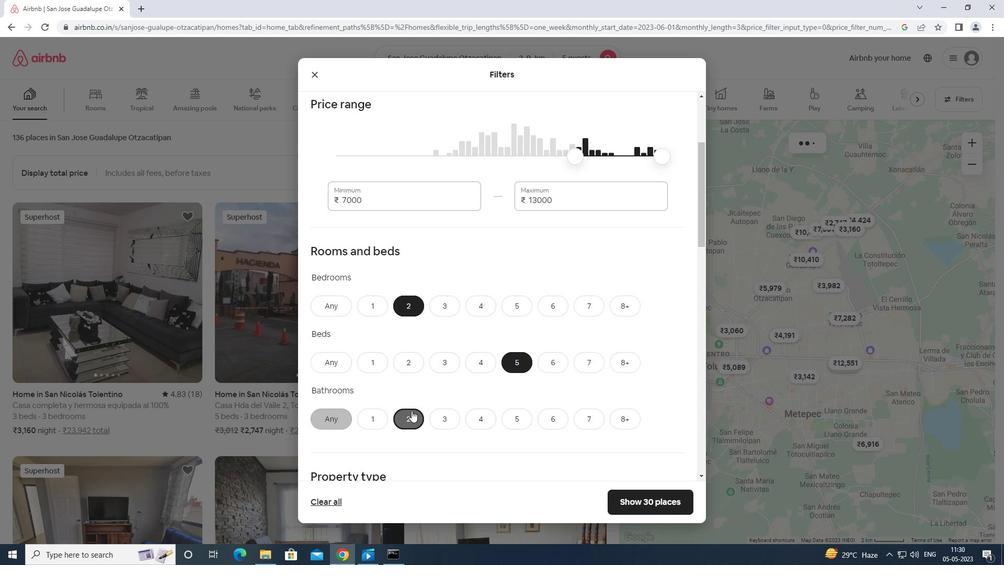 
Action: Mouse scrolled (411, 410) with delta (0, 0)
Screenshot: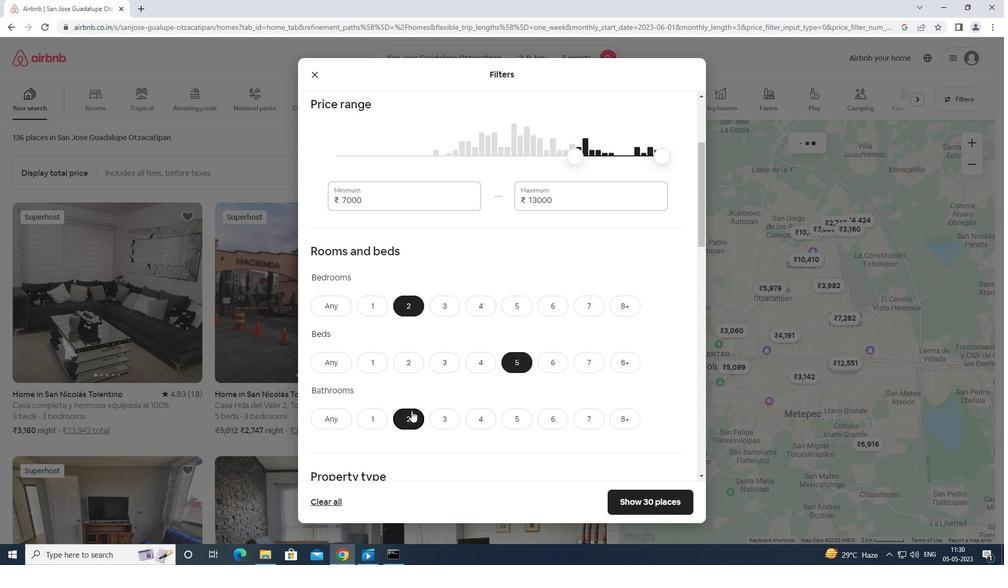 
Action: Mouse moved to (370, 385)
Screenshot: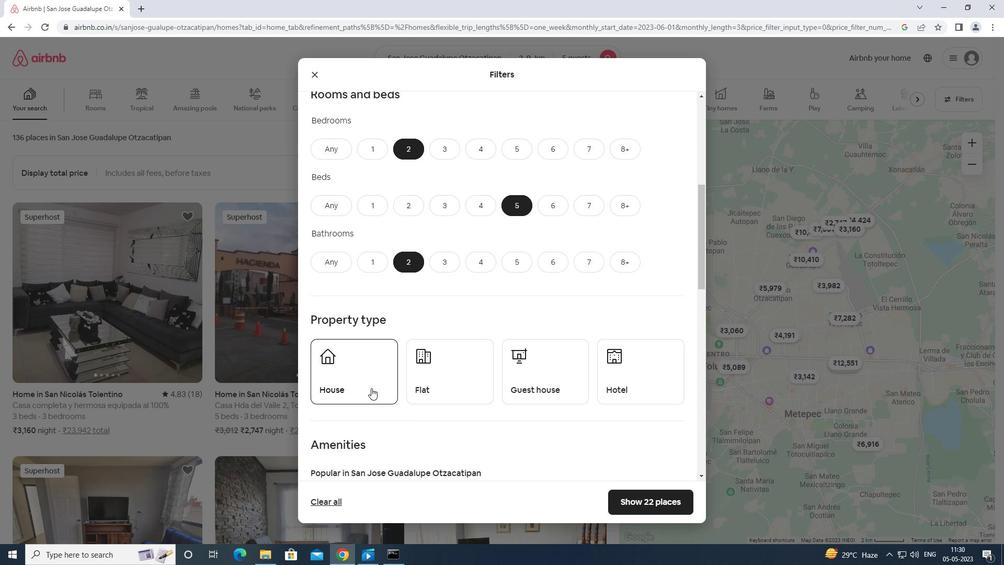 
Action: Mouse pressed left at (370, 385)
Screenshot: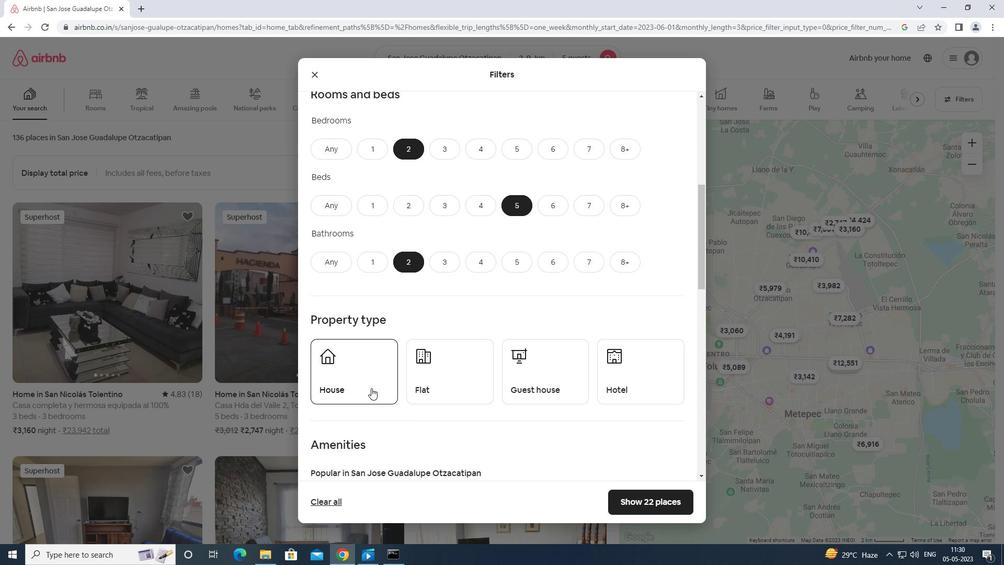 
Action: Mouse moved to (445, 380)
Screenshot: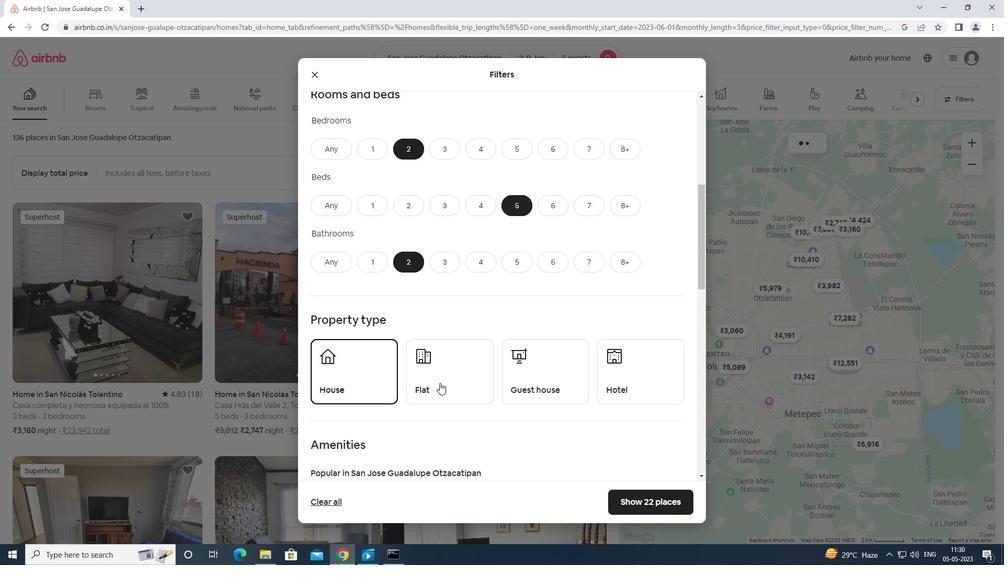 
Action: Mouse pressed left at (445, 380)
Screenshot: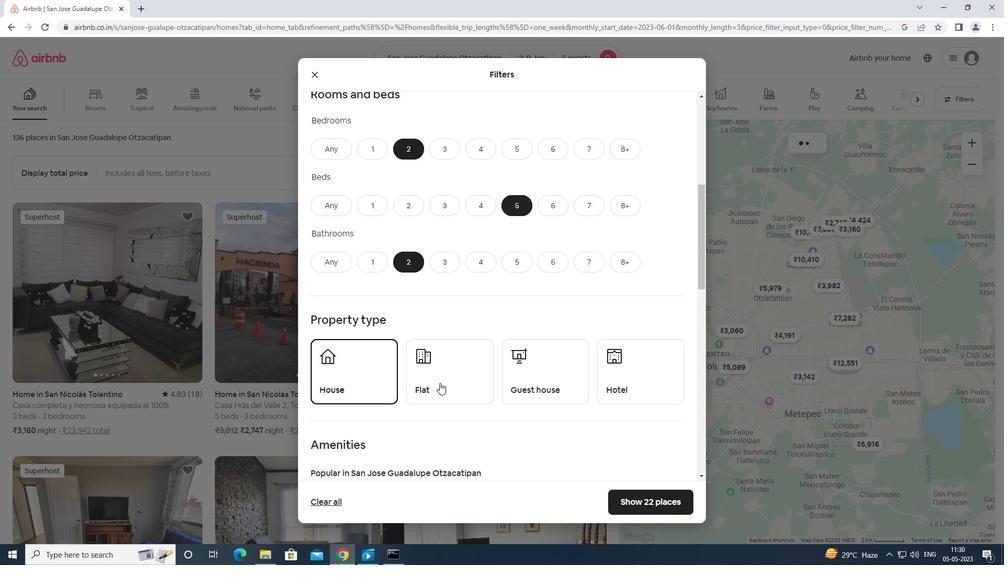 
Action: Mouse moved to (511, 381)
Screenshot: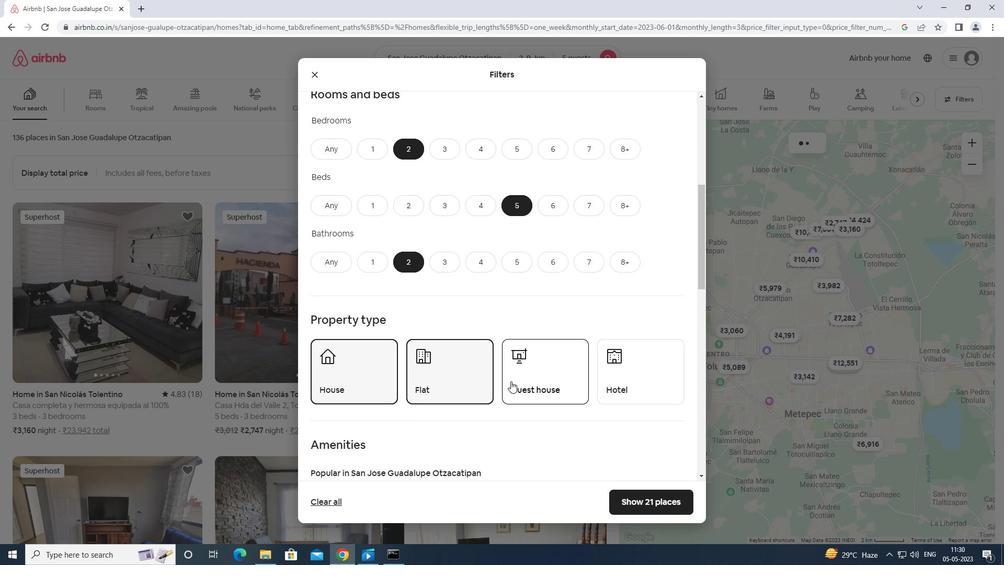 
Action: Mouse pressed left at (511, 381)
Screenshot: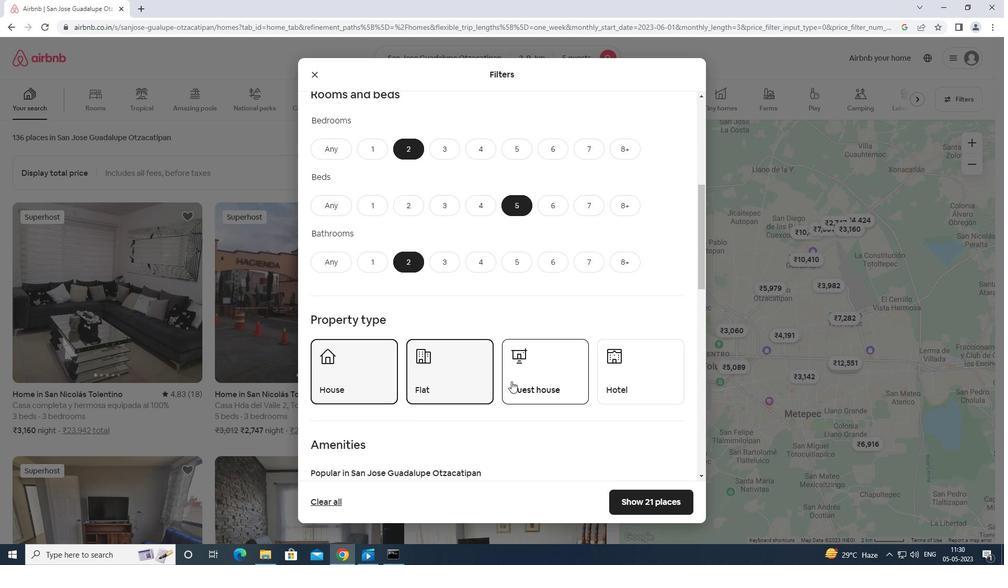 
Action: Mouse moved to (541, 374)
Screenshot: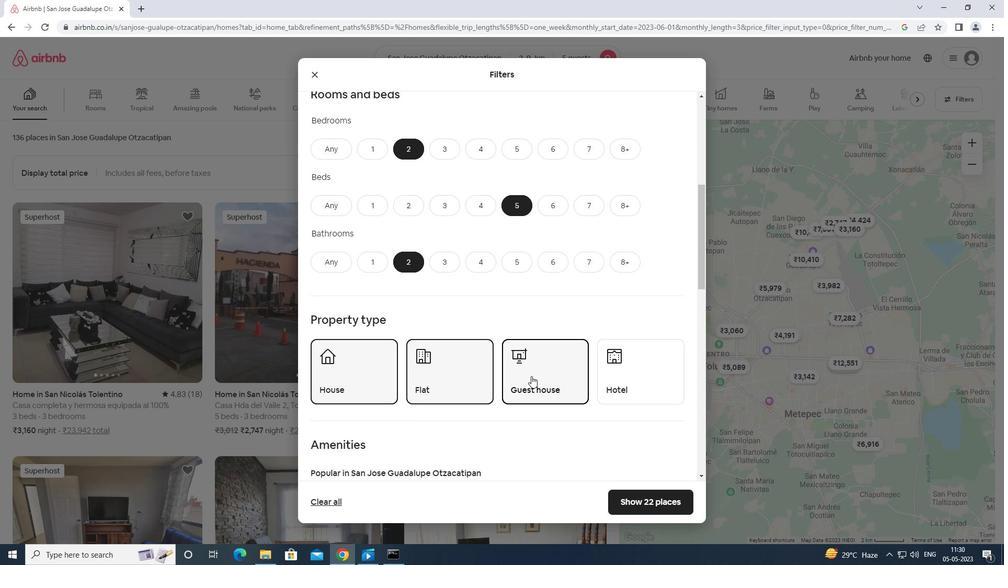 
Action: Mouse scrolled (541, 374) with delta (0, 0)
Screenshot: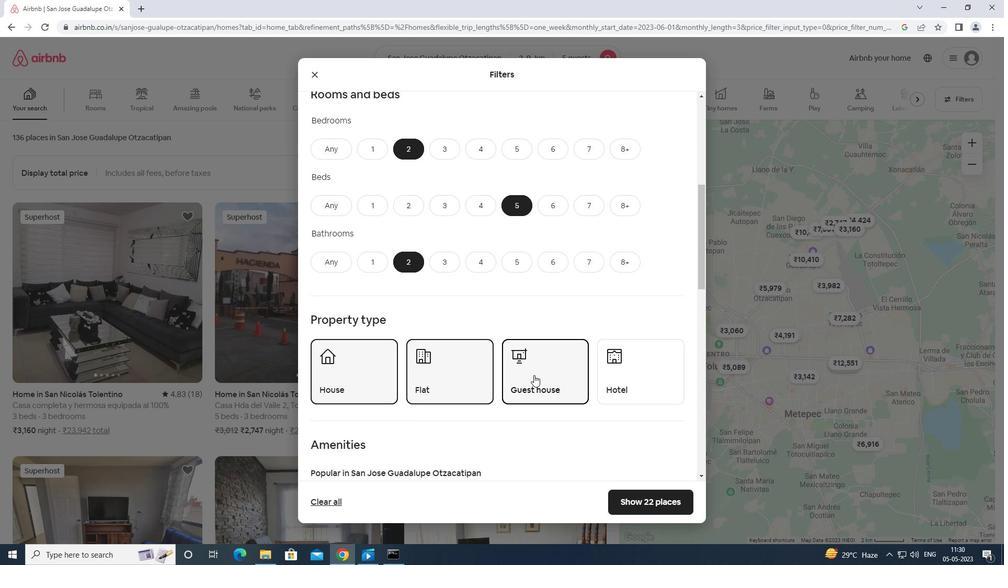 
Action: Mouse scrolled (541, 374) with delta (0, 0)
Screenshot: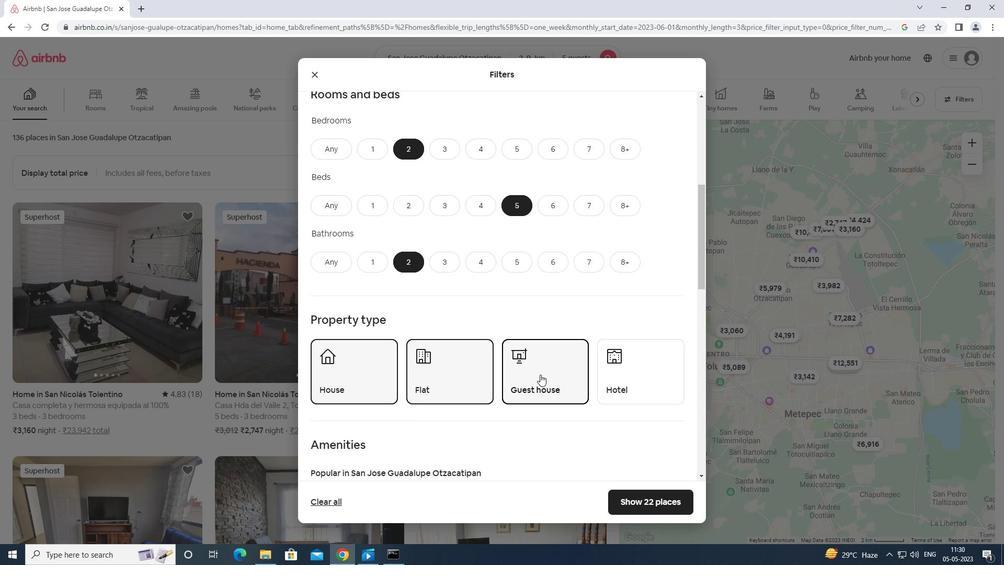
Action: Mouse scrolled (541, 374) with delta (0, 0)
Screenshot: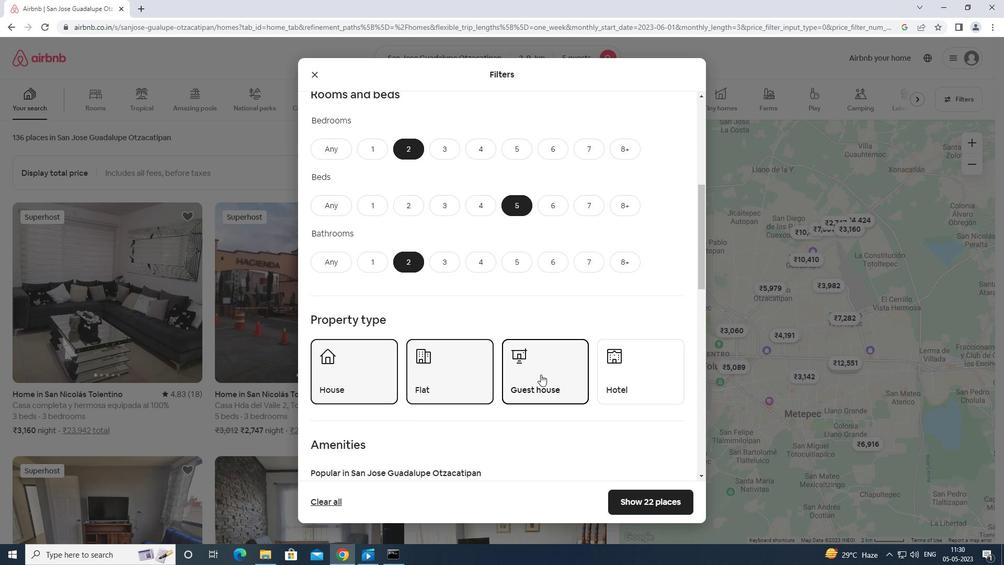 
Action: Mouse scrolled (541, 374) with delta (0, 0)
Screenshot: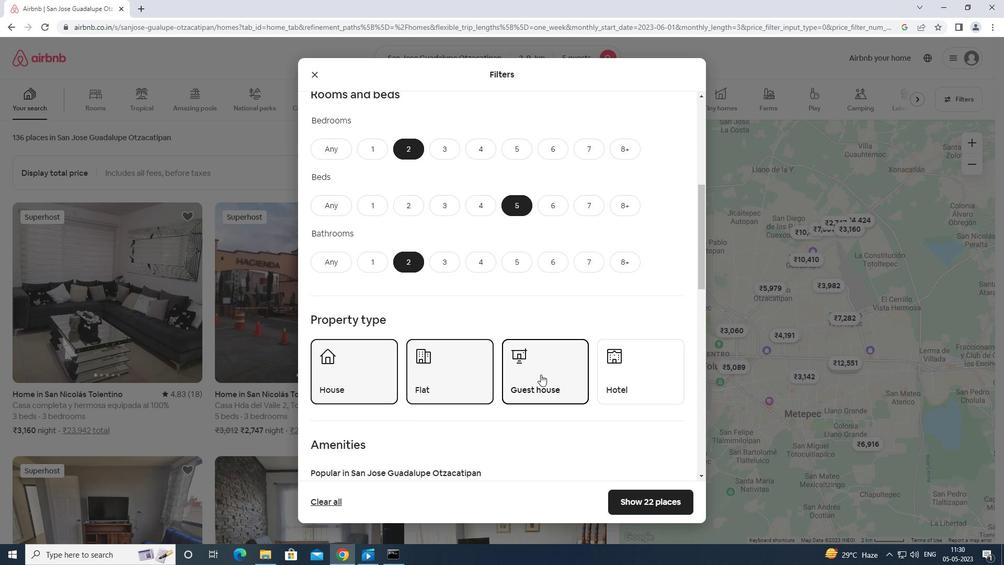 
Action: Mouse moved to (322, 289)
Screenshot: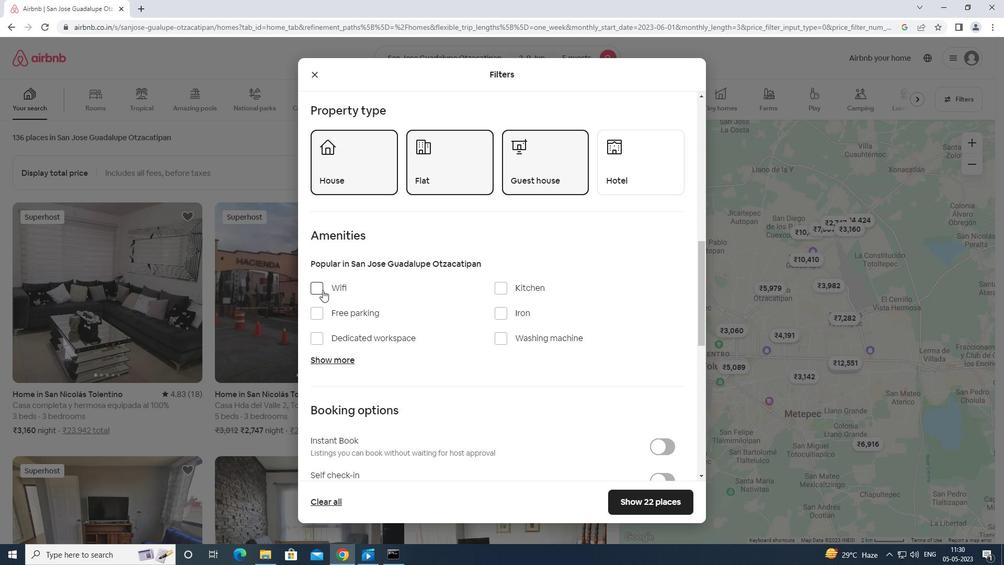 
Action: Mouse pressed left at (322, 289)
Screenshot: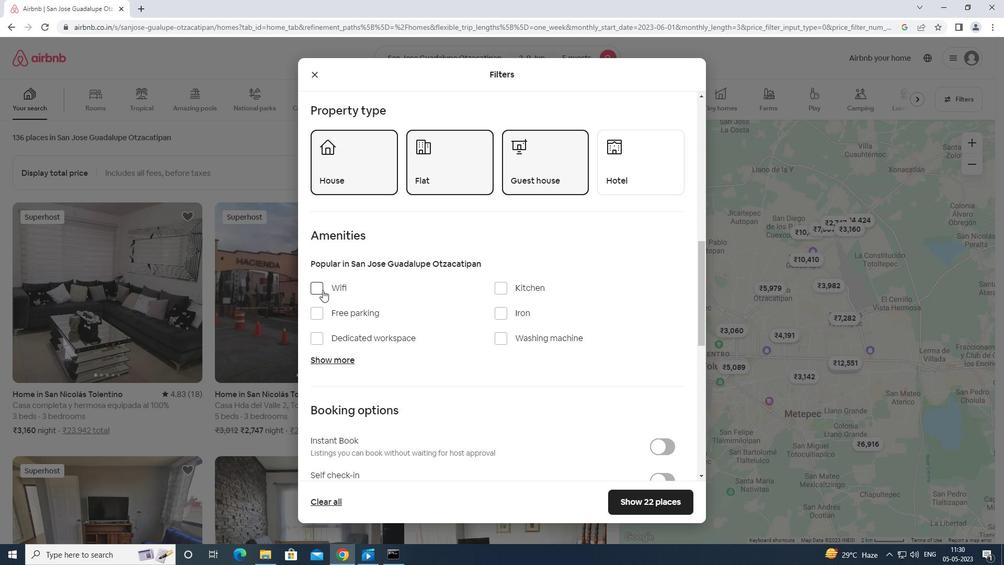 
Action: Mouse scrolled (322, 289) with delta (0, 0)
Screenshot: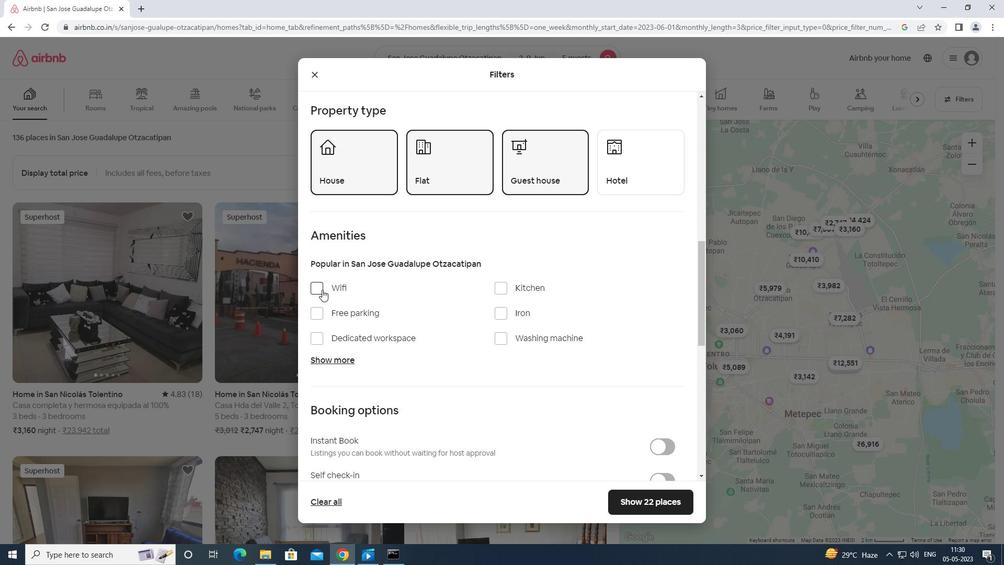 
Action: Mouse scrolled (322, 289) with delta (0, 0)
Screenshot: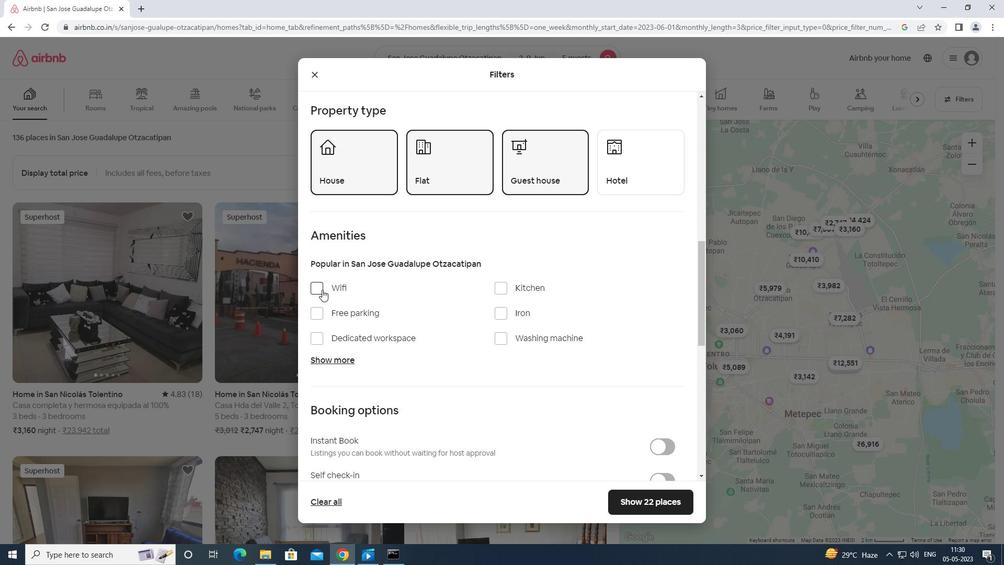 
Action: Mouse scrolled (322, 289) with delta (0, 0)
Screenshot: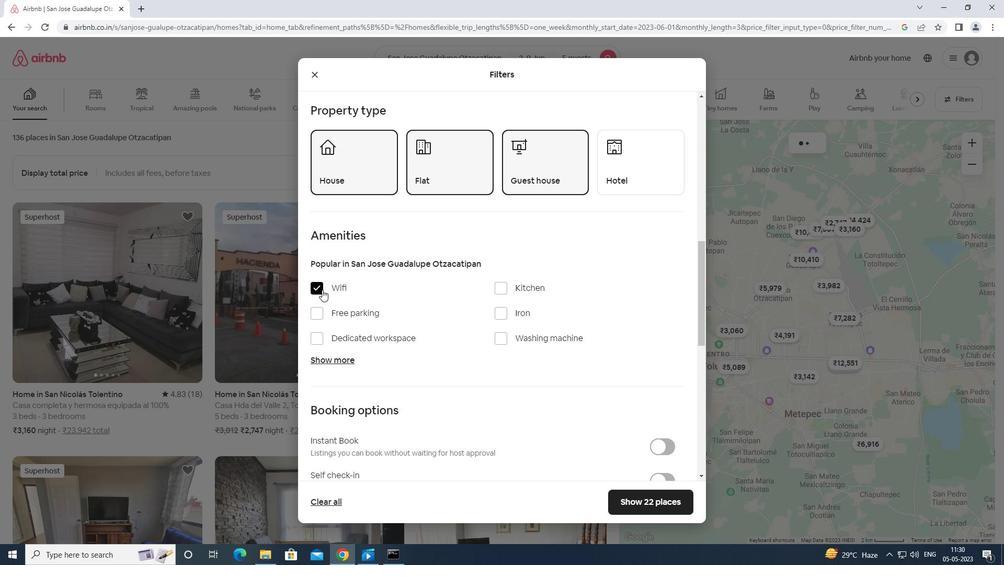
Action: Mouse moved to (665, 325)
Screenshot: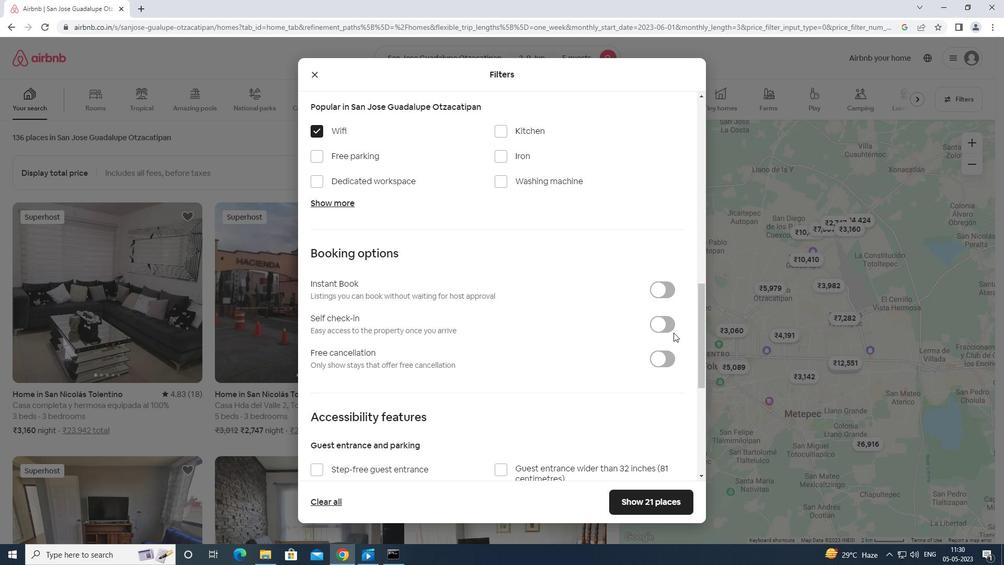 
Action: Mouse pressed left at (665, 325)
Screenshot: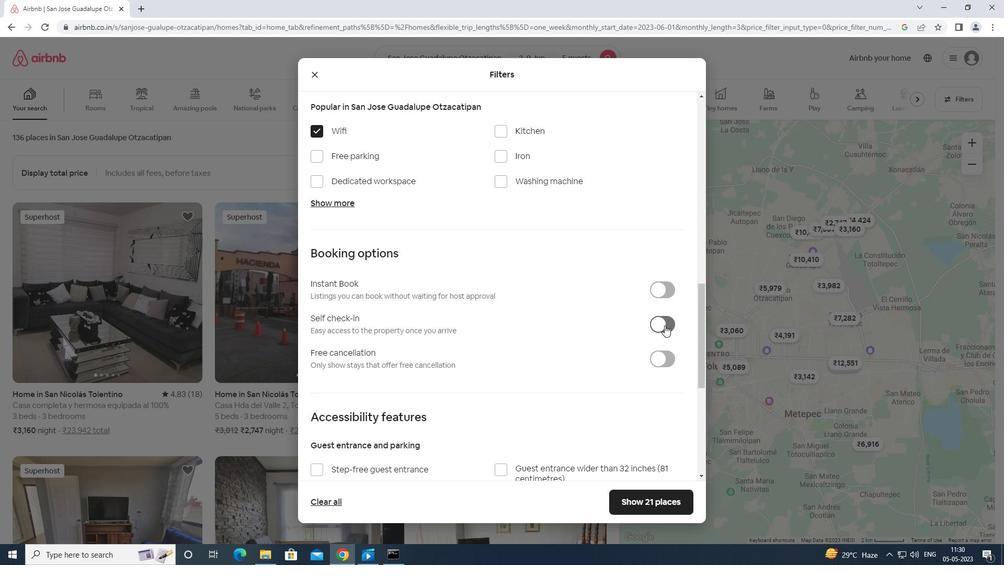 
Action: Mouse moved to (665, 322)
Screenshot: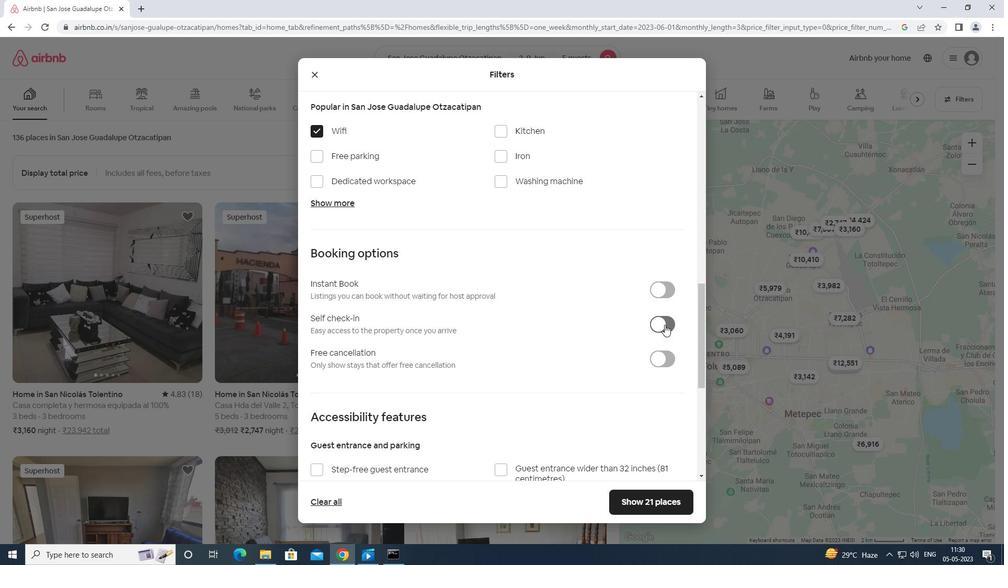 
Action: Mouse scrolled (665, 322) with delta (0, 0)
Screenshot: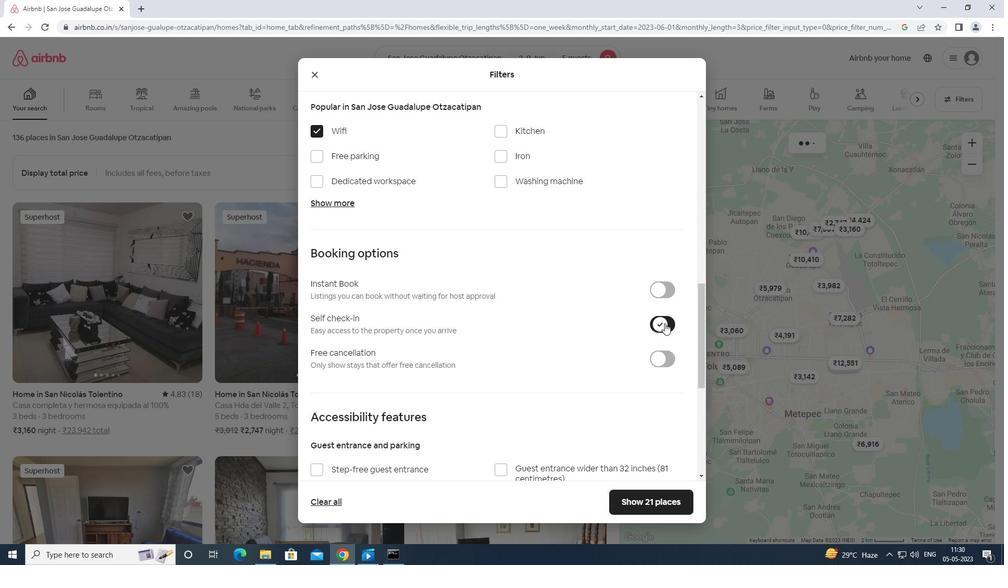 
Action: Mouse scrolled (665, 322) with delta (0, 0)
Screenshot: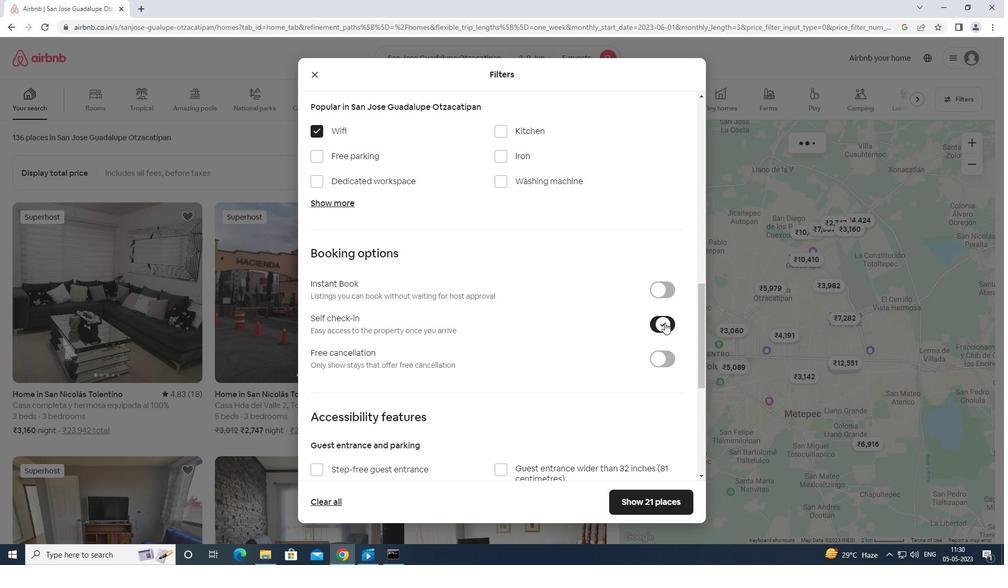 
Action: Mouse scrolled (665, 322) with delta (0, 0)
Screenshot: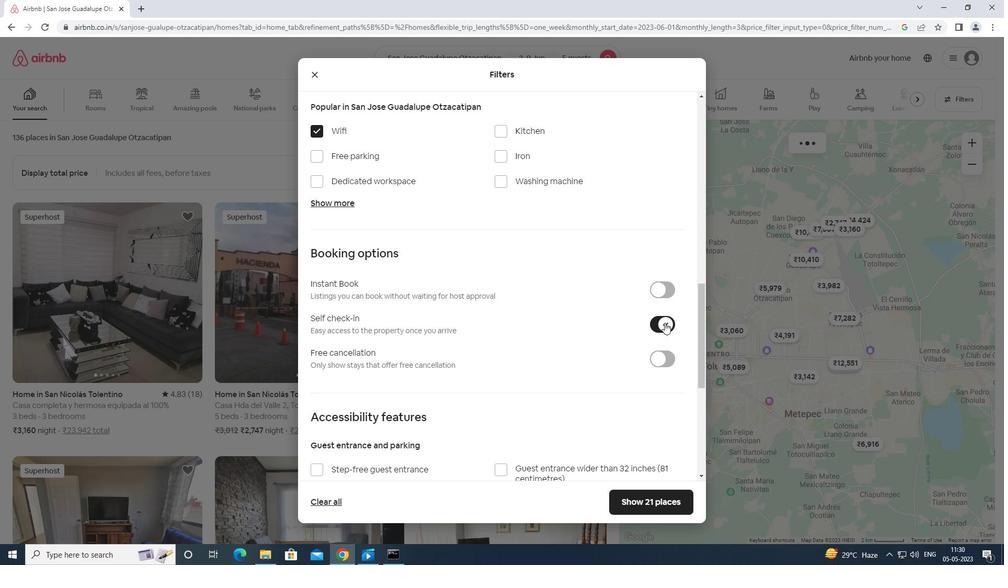 
Action: Mouse scrolled (665, 322) with delta (0, 0)
Screenshot: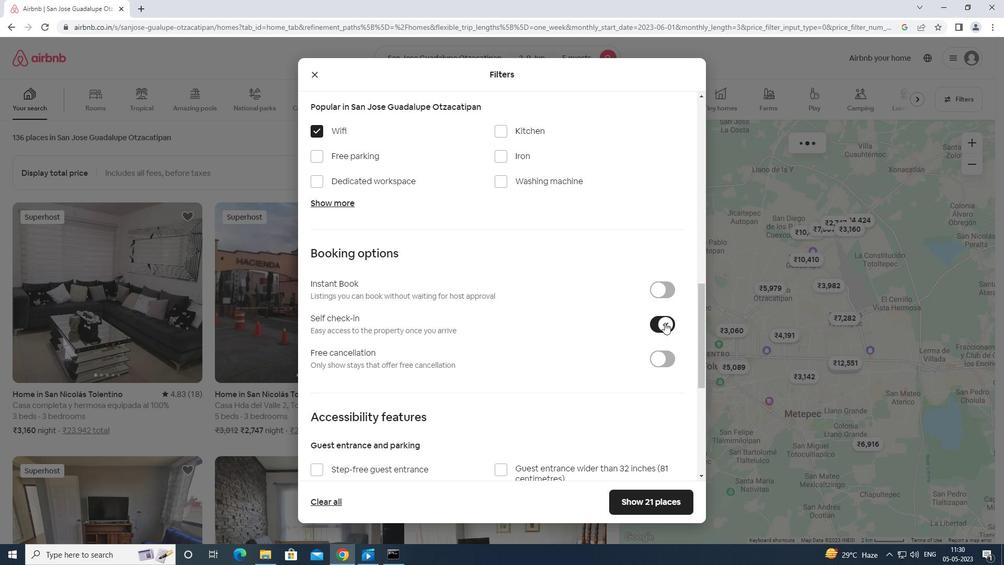 
Action: Mouse moved to (665, 323)
Screenshot: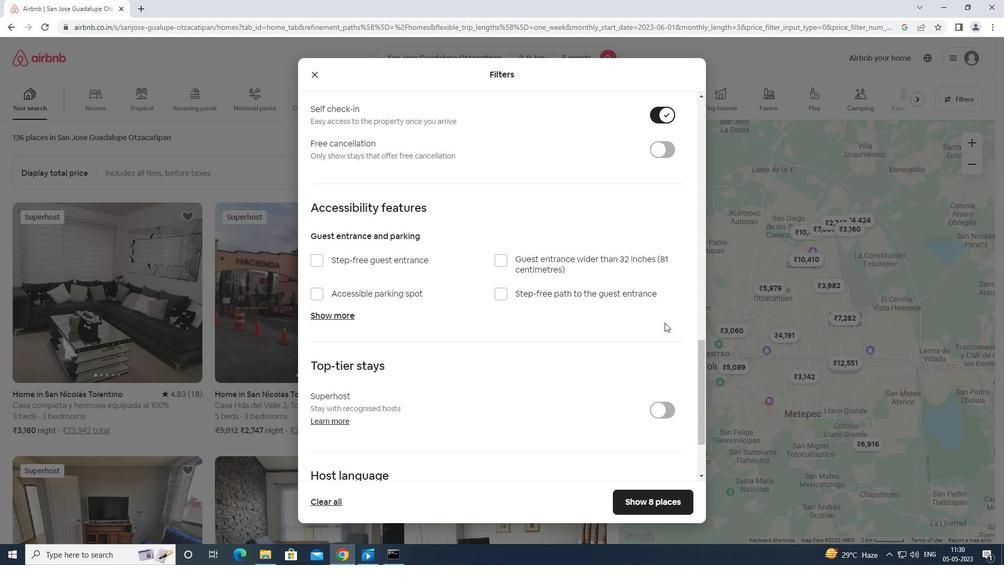 
Action: Mouse scrolled (665, 323) with delta (0, 0)
Screenshot: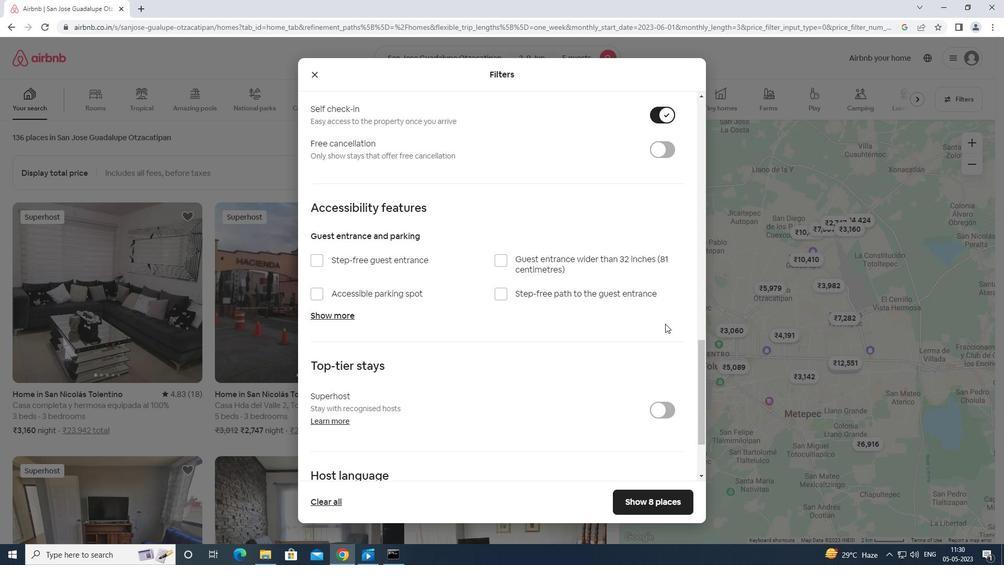 
Action: Mouse scrolled (665, 323) with delta (0, 0)
Screenshot: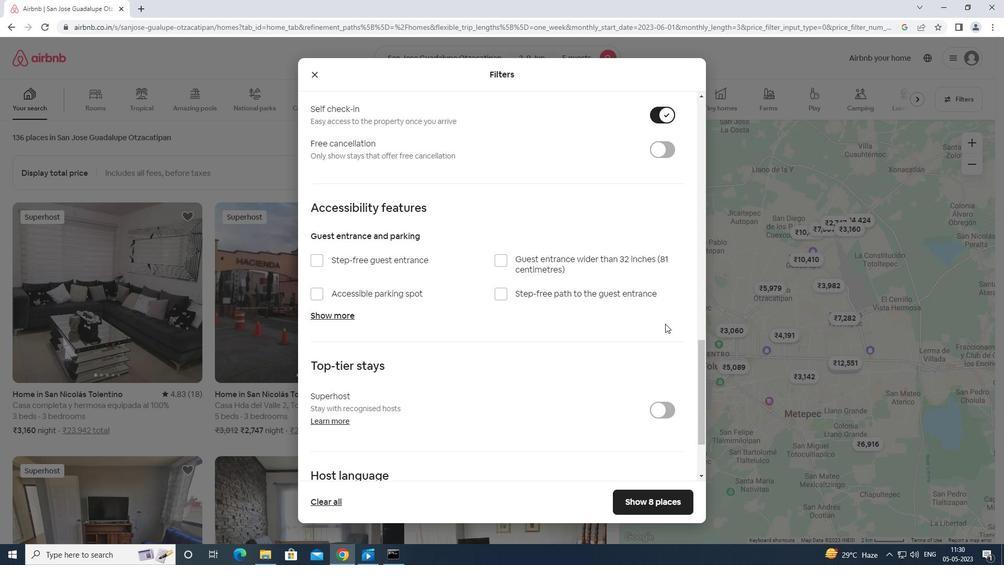 
Action: Mouse scrolled (665, 323) with delta (0, 0)
Screenshot: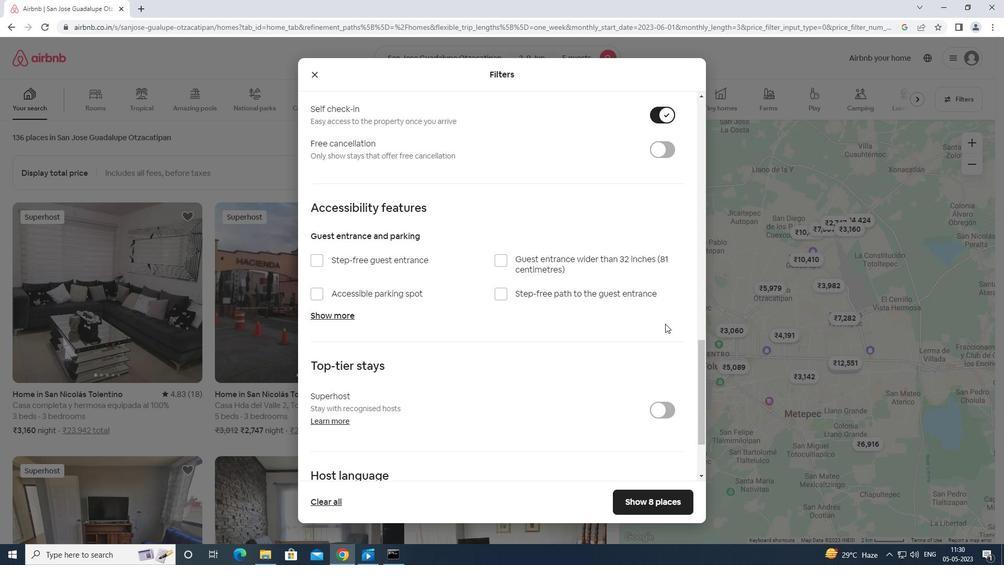 
Action: Mouse scrolled (665, 323) with delta (0, 0)
Screenshot: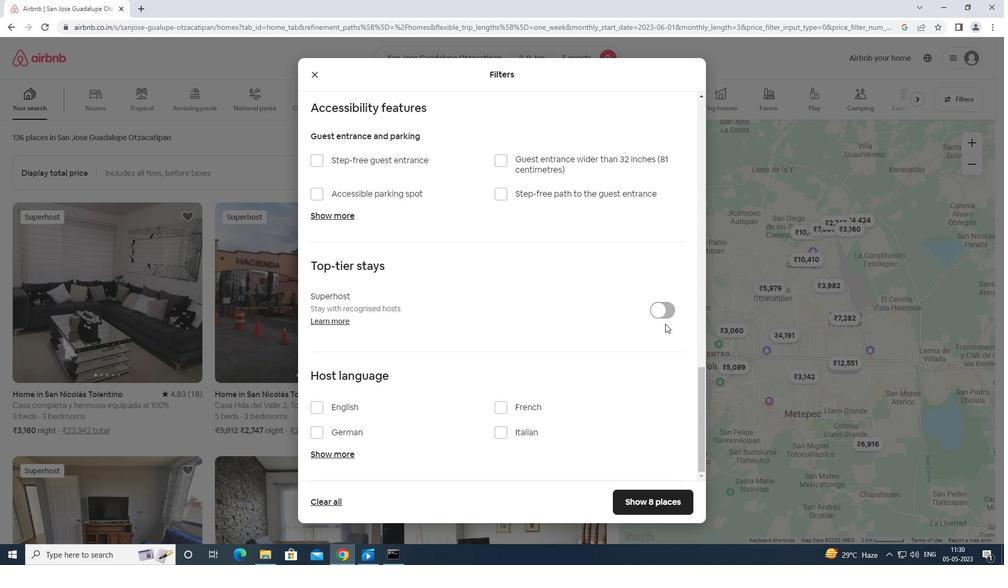 
Action: Mouse moved to (315, 402)
Screenshot: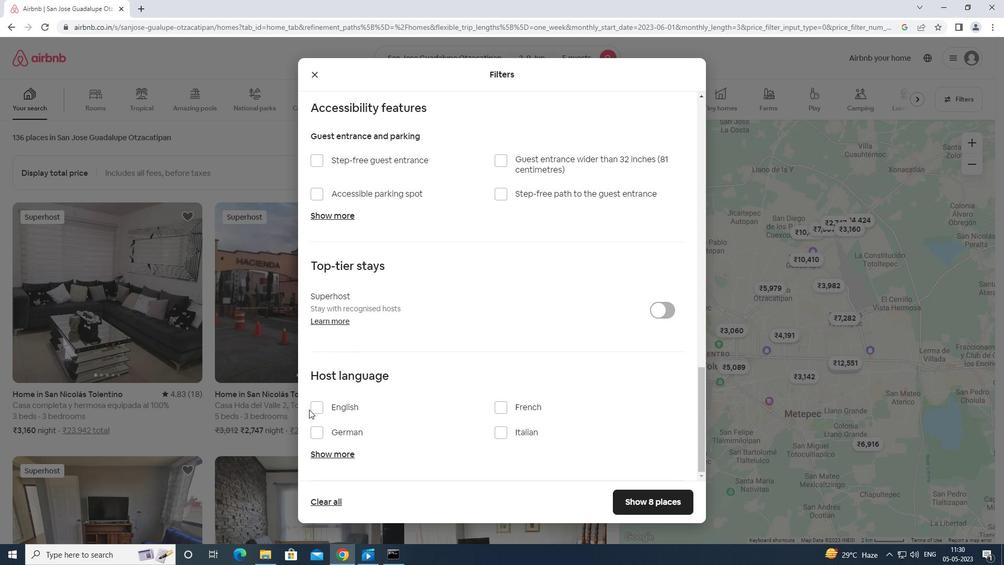
Action: Mouse pressed left at (315, 402)
Screenshot: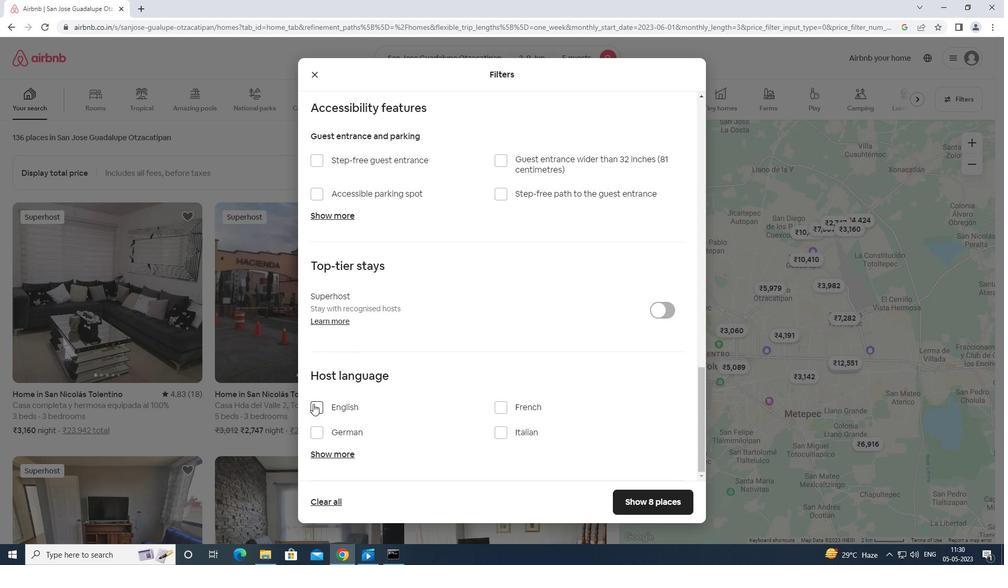 
Action: Mouse moved to (649, 498)
Screenshot: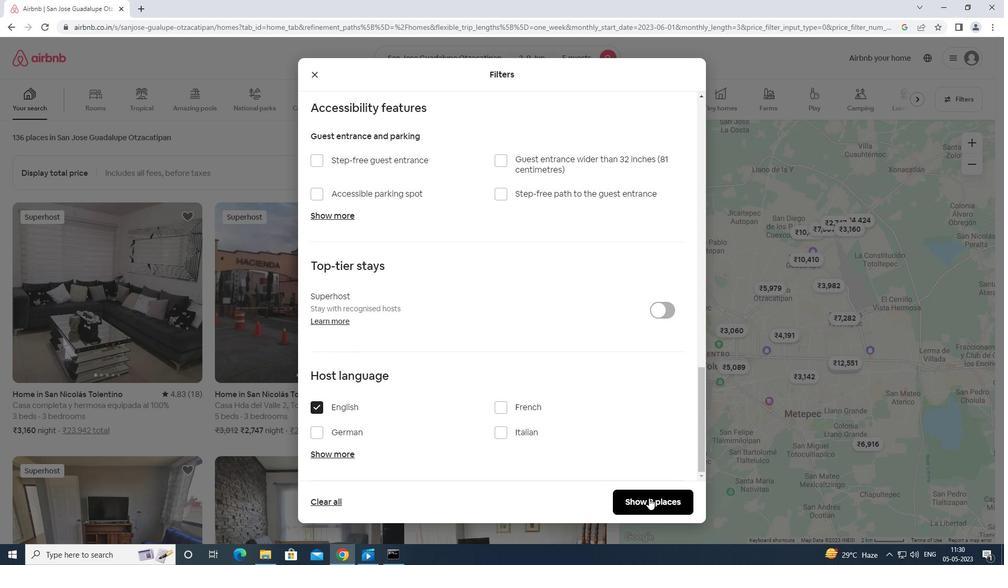 
Action: Mouse pressed left at (649, 498)
Screenshot: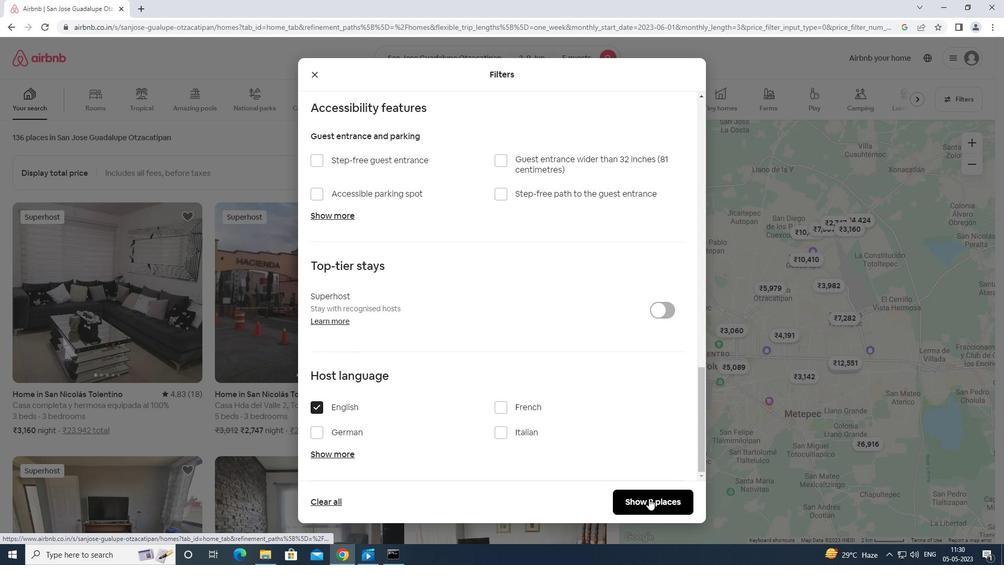 
